 Task: Open Card Press Release Review in Board Diversity and Inclusion Employee Resource Group Recruitment and Onboarding Program Development and Execution to Workspace Influencer Marketing Agencies. and add a team member Softage.1@softage.net, a label Blue, a checklist Travel and Tourism, an attachment from Trello, a color Blue and finally, add a card description 'Create and send out employee satisfaction survey on performance feedback and recognition' and a comment 'This task presents an opportunity to demonstrate our analytical and critical thinking skills, assessing information and making informed decisions.'. Add a start date 'Jan 09, 1900' with a due date 'Jan 16, 1900'
Action: Mouse moved to (536, 149)
Screenshot: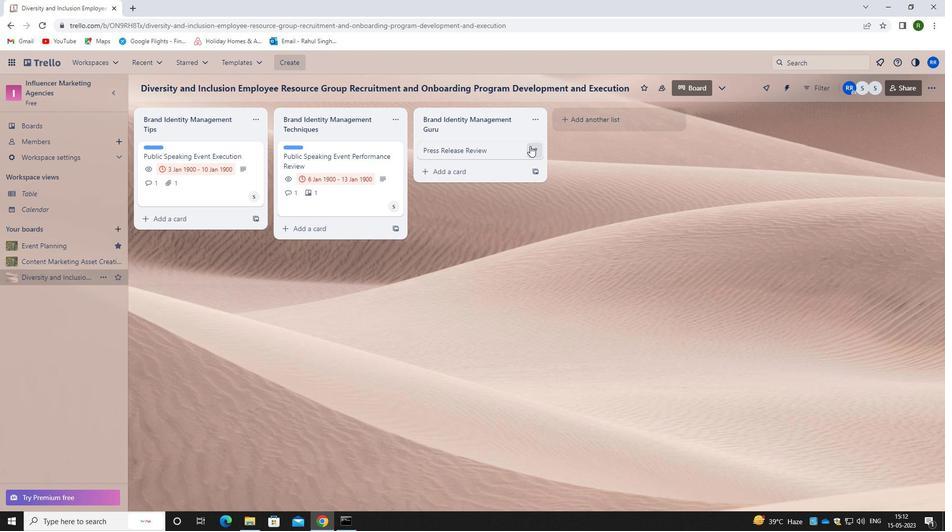 
Action: Mouse pressed left at (536, 149)
Screenshot: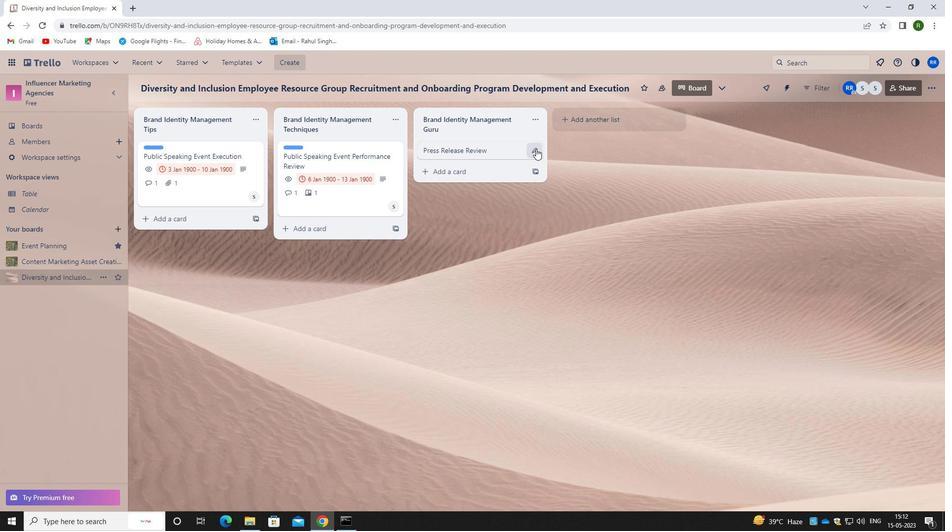 
Action: Mouse moved to (565, 150)
Screenshot: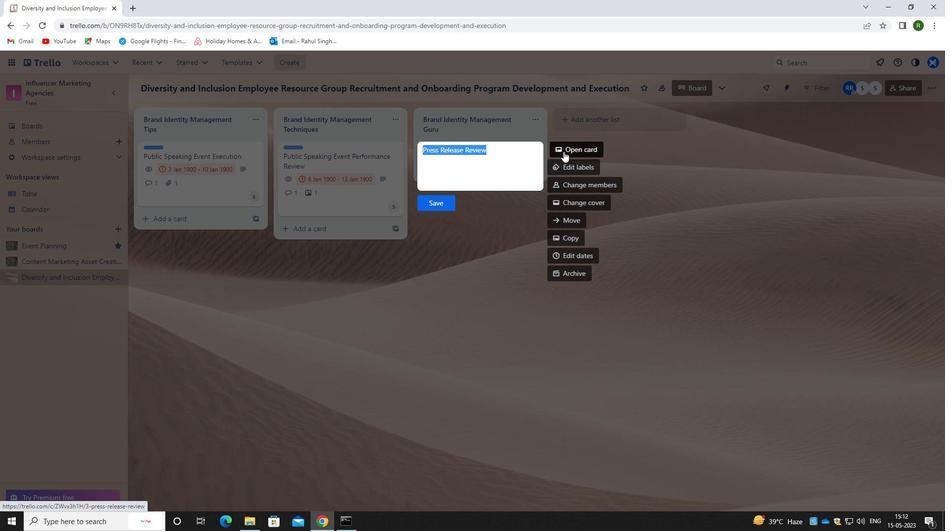
Action: Mouse pressed left at (565, 150)
Screenshot: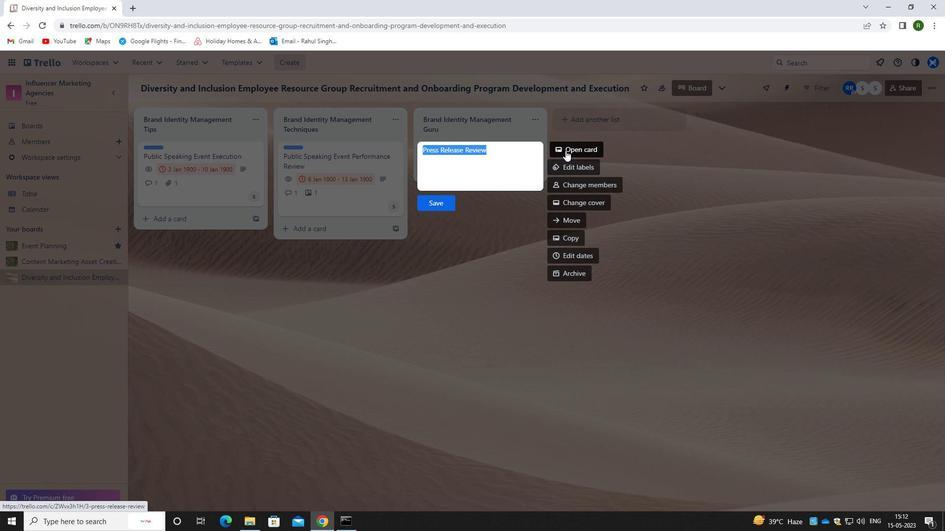 
Action: Mouse moved to (612, 174)
Screenshot: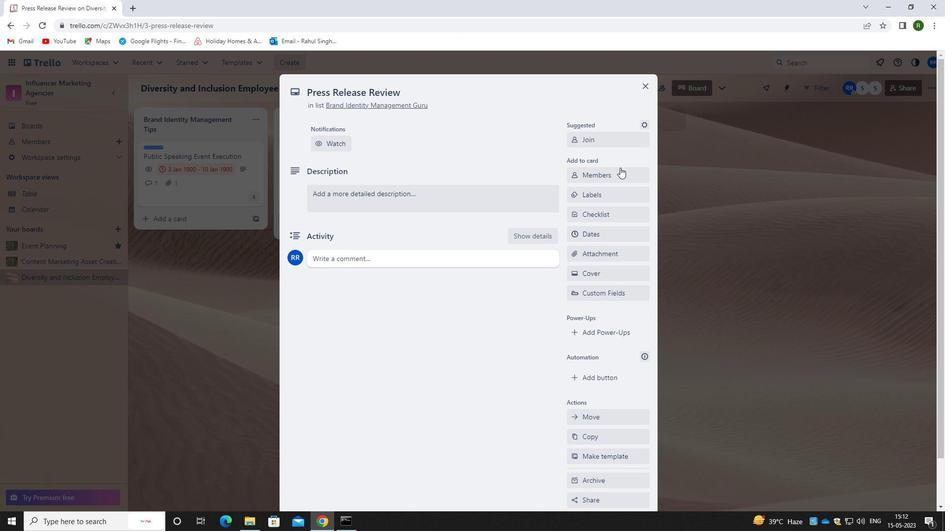 
Action: Mouse pressed left at (612, 174)
Screenshot: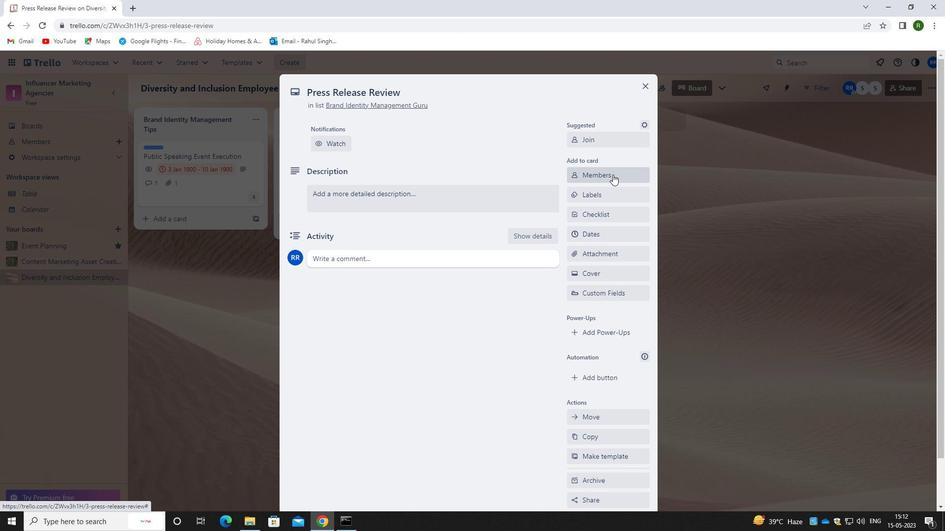 
Action: Mouse moved to (602, 223)
Screenshot: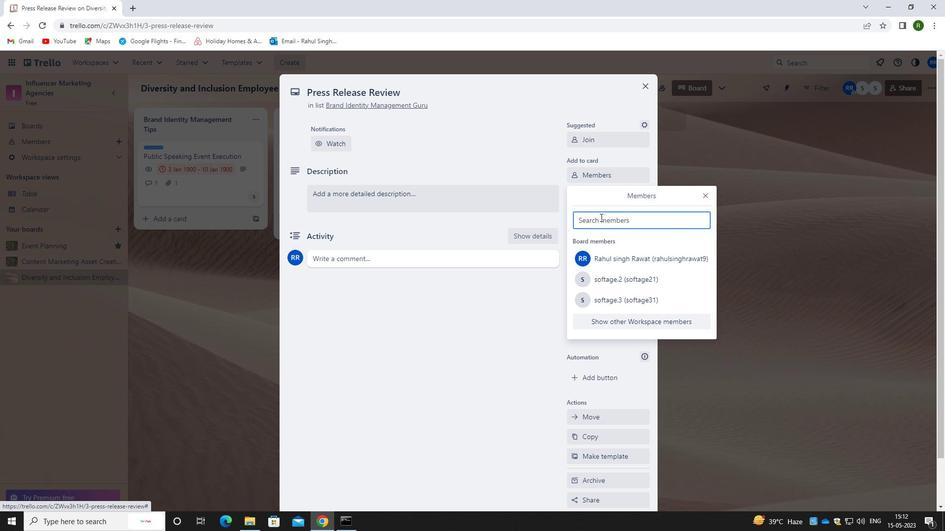 
Action: Mouse pressed left at (602, 223)
Screenshot: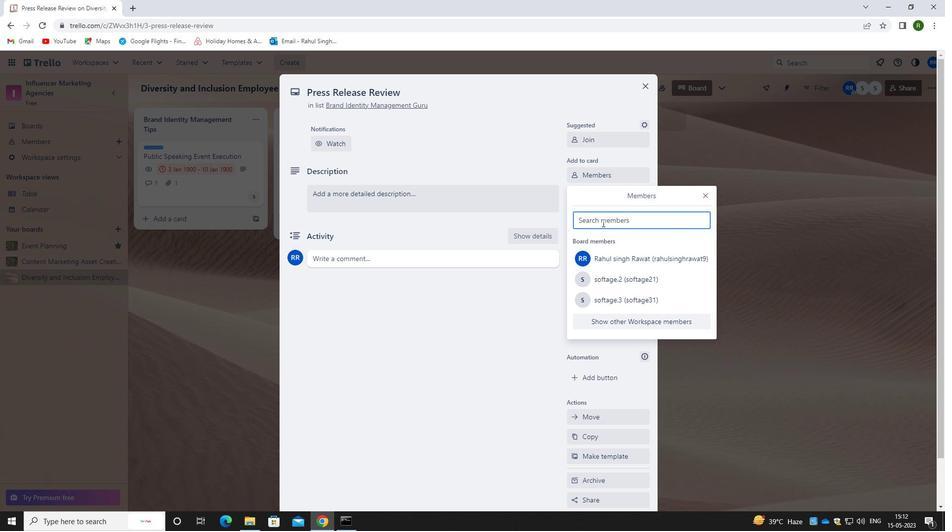 
Action: Key pressed <Key.caps_lock>s<Key.caps_lock>Oftage.1<Key.shift>@SOFTAGE.NET
Screenshot: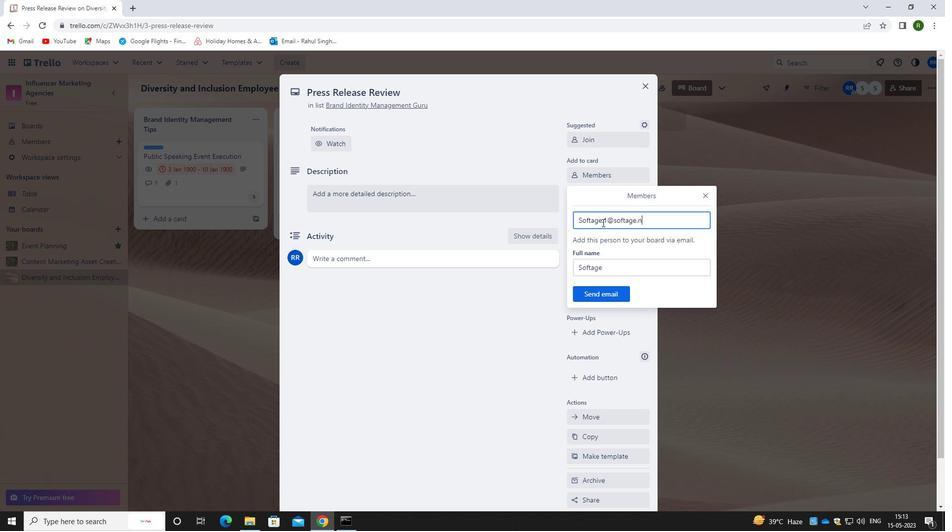 
Action: Mouse moved to (610, 294)
Screenshot: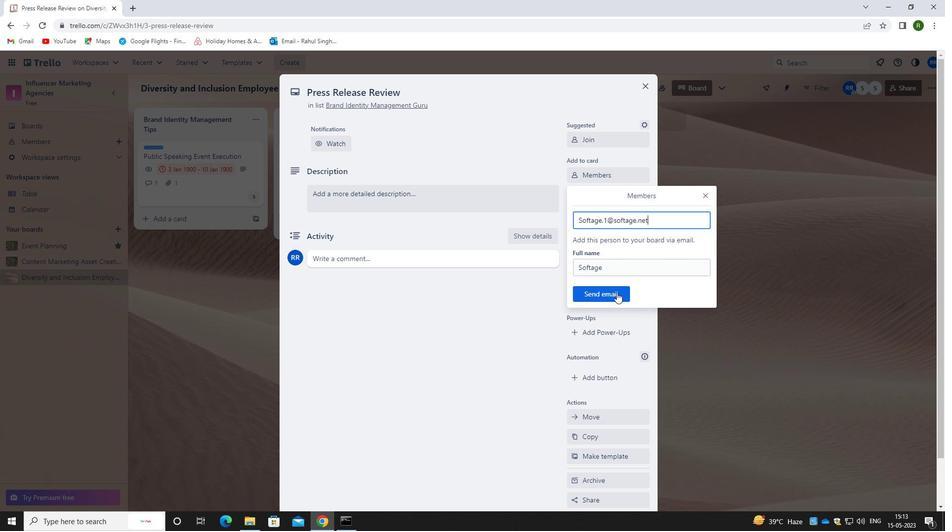 
Action: Mouse pressed left at (610, 294)
Screenshot: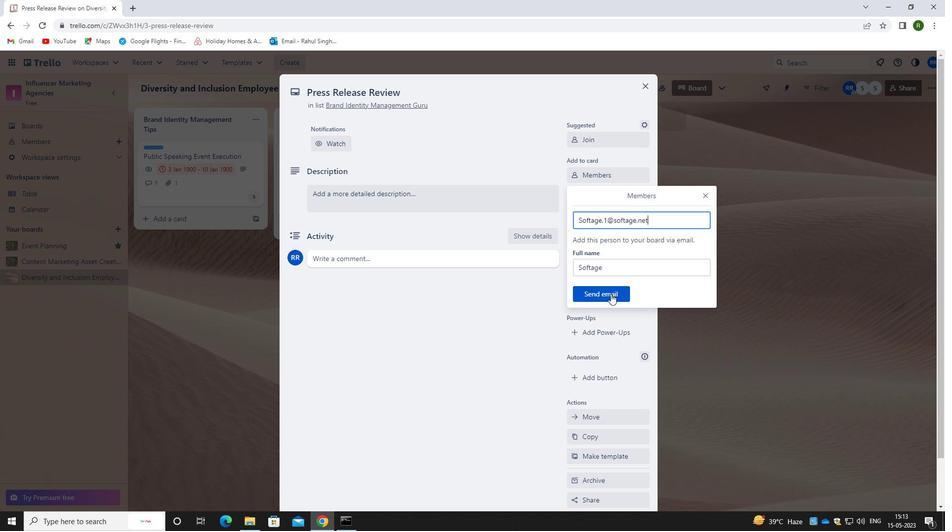 
Action: Mouse moved to (592, 187)
Screenshot: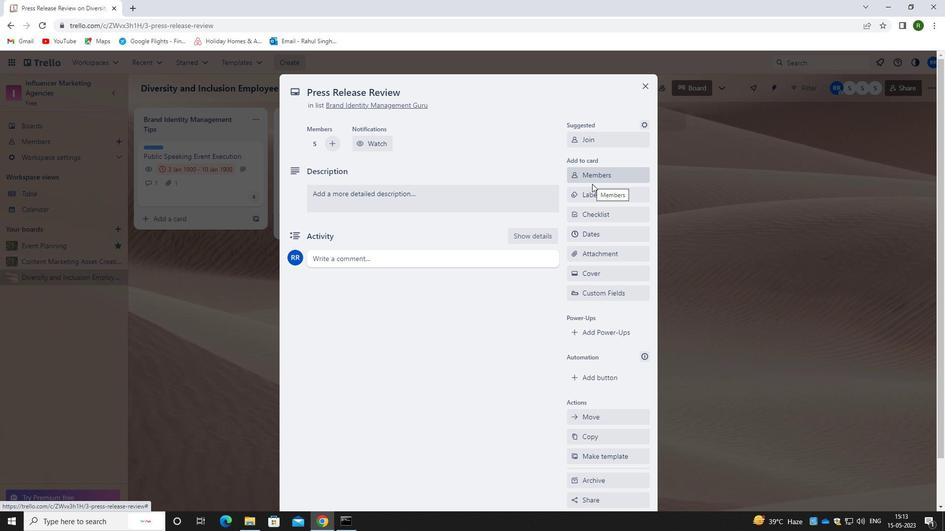 
Action: Mouse pressed left at (592, 187)
Screenshot: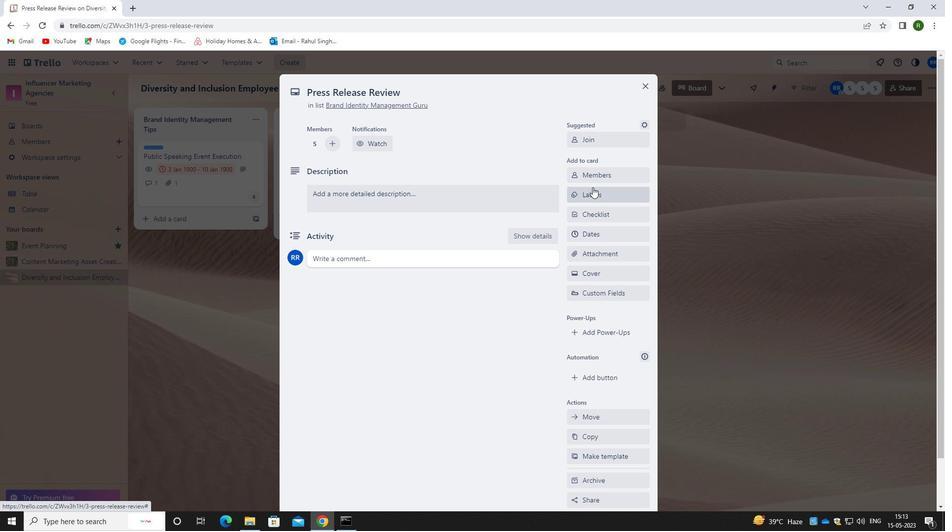 
Action: Mouse moved to (595, 235)
Screenshot: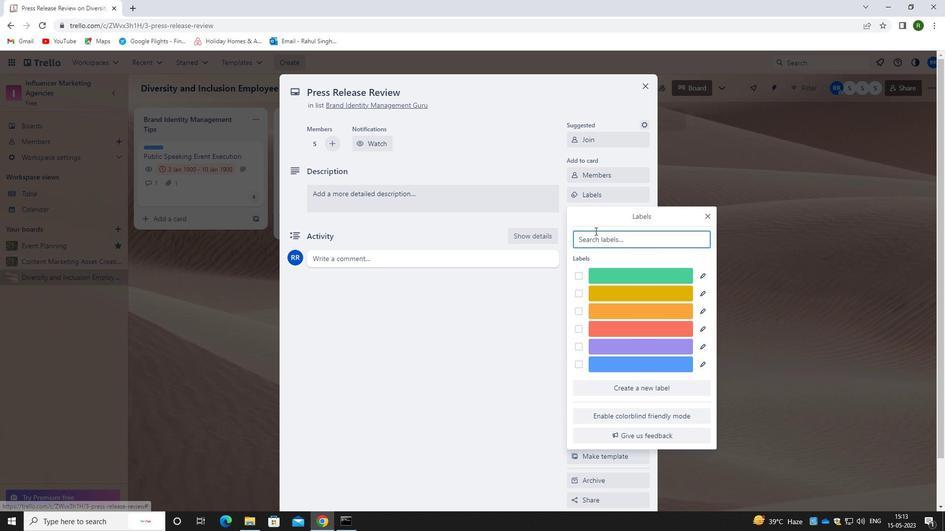 
Action: Mouse pressed left at (595, 235)
Screenshot: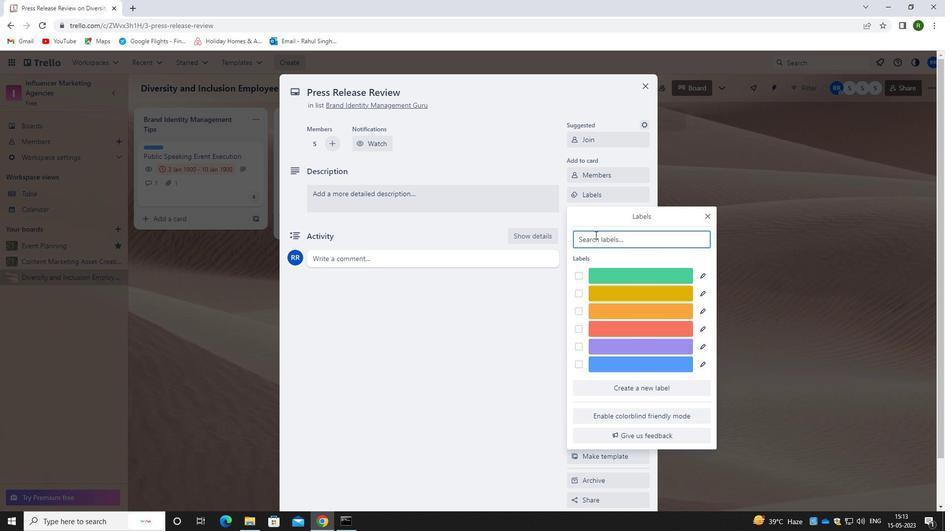
Action: Key pressed NL<Key.backspace><Key.backspace><Key.caps_lock>B<Key.caps_lock>LUE
Screenshot: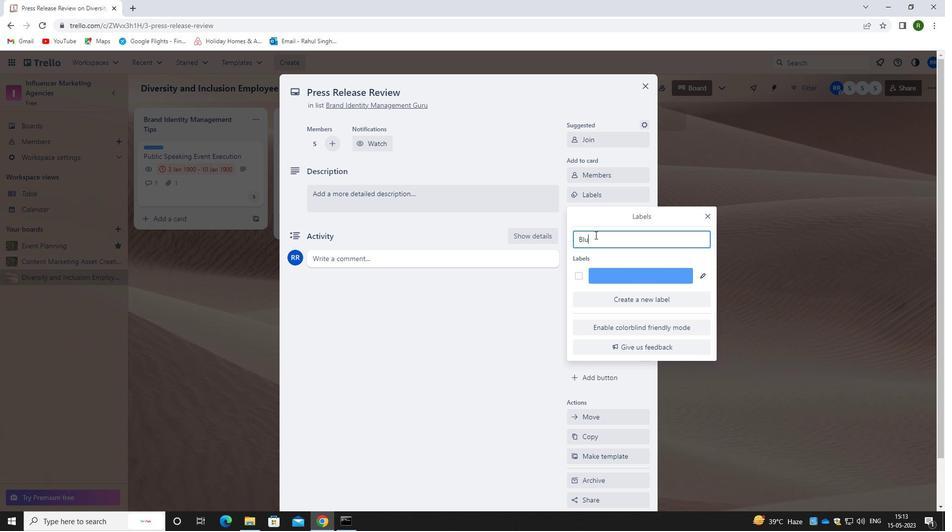 
Action: Mouse moved to (578, 273)
Screenshot: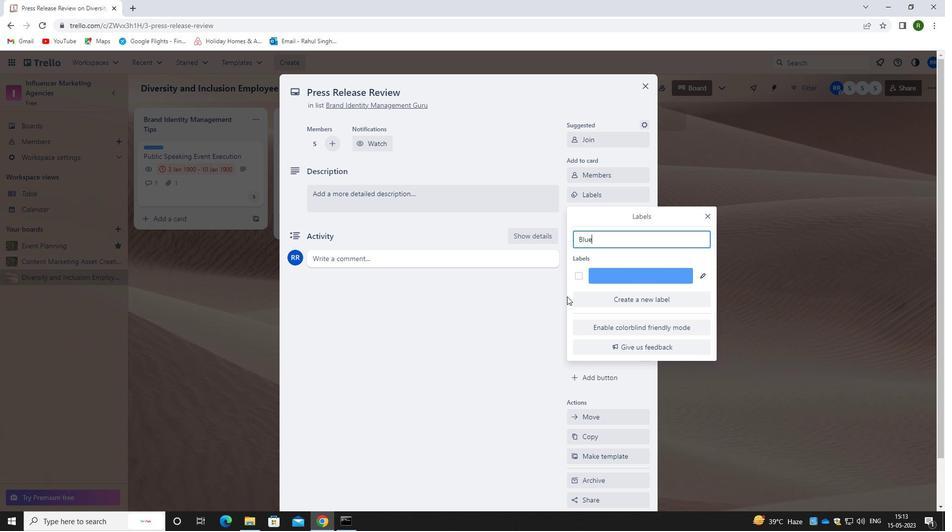 
Action: Mouse pressed left at (578, 273)
Screenshot: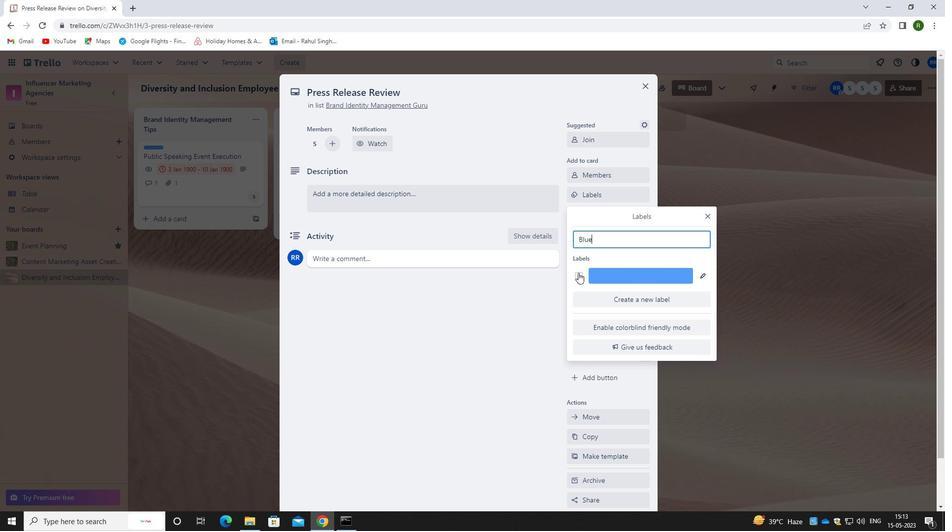 
Action: Mouse moved to (538, 309)
Screenshot: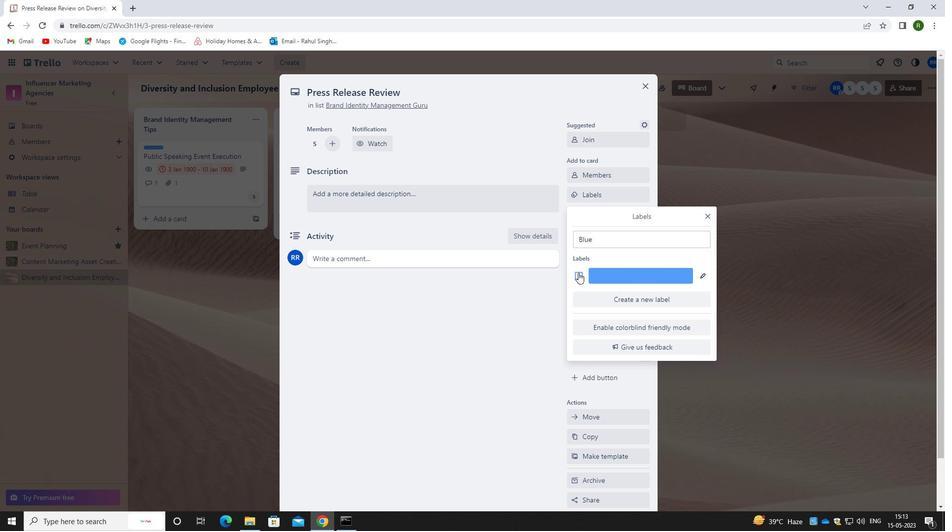 
Action: Mouse pressed left at (538, 309)
Screenshot: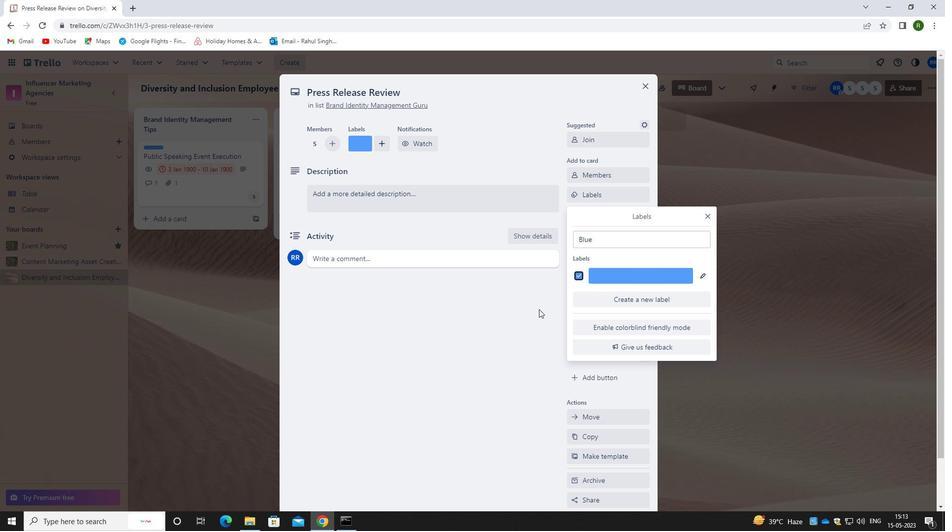 
Action: Mouse moved to (588, 218)
Screenshot: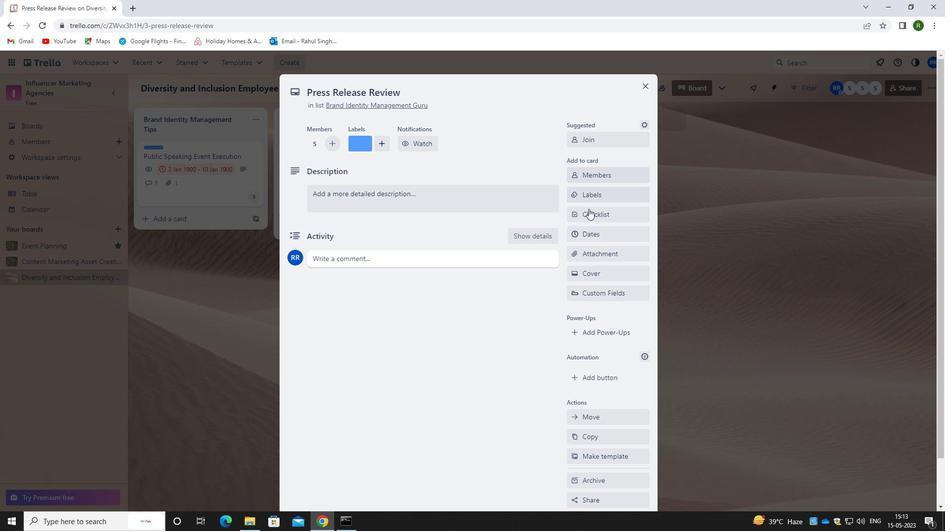 
Action: Mouse pressed left at (588, 218)
Screenshot: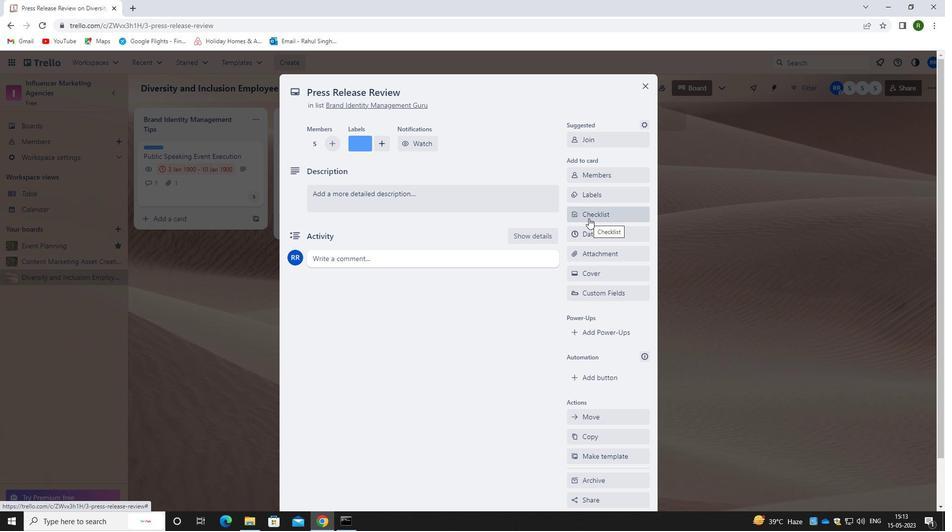 
Action: Mouse moved to (633, 264)
Screenshot: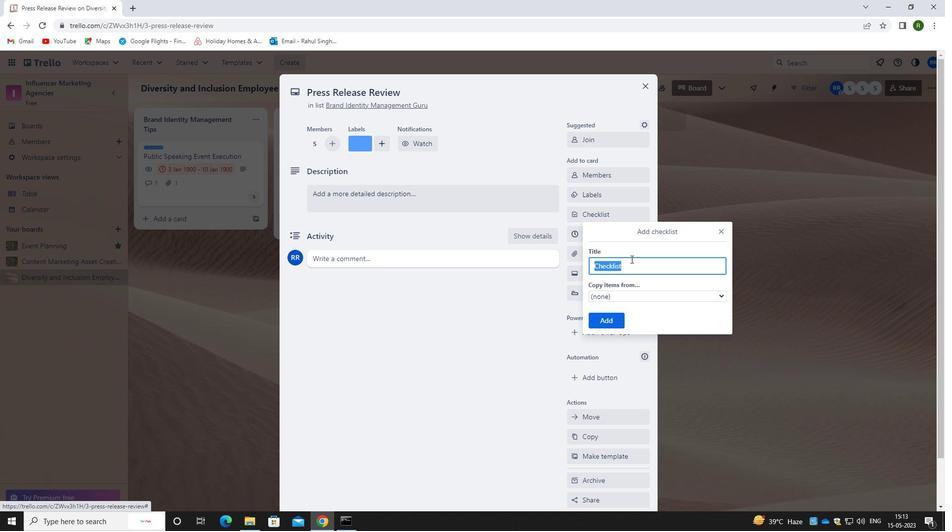 
Action: Key pressed <Key.caps_lock>T<Key.caps_lock>RAVEL<Key.space>AND<Key.space><Key.caps_lock>T<Key.caps_lock>OURISM
Screenshot: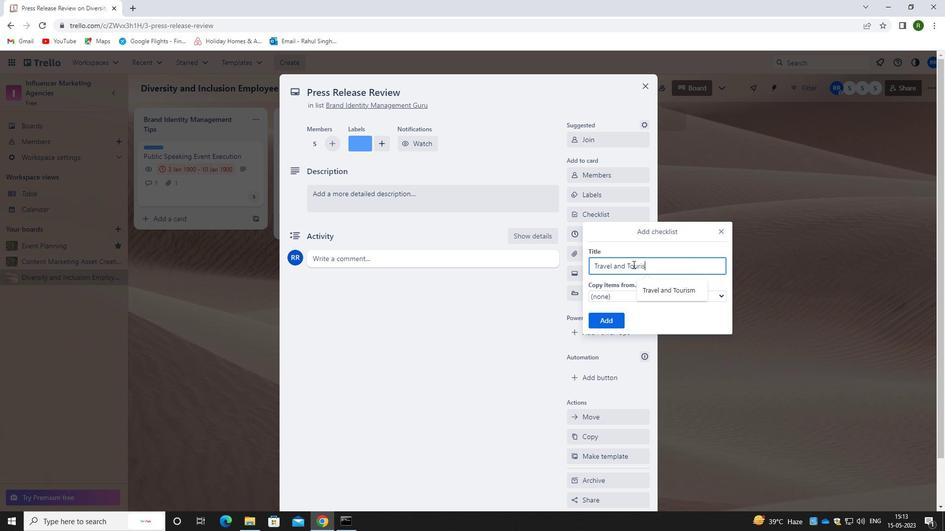 
Action: Mouse moved to (607, 323)
Screenshot: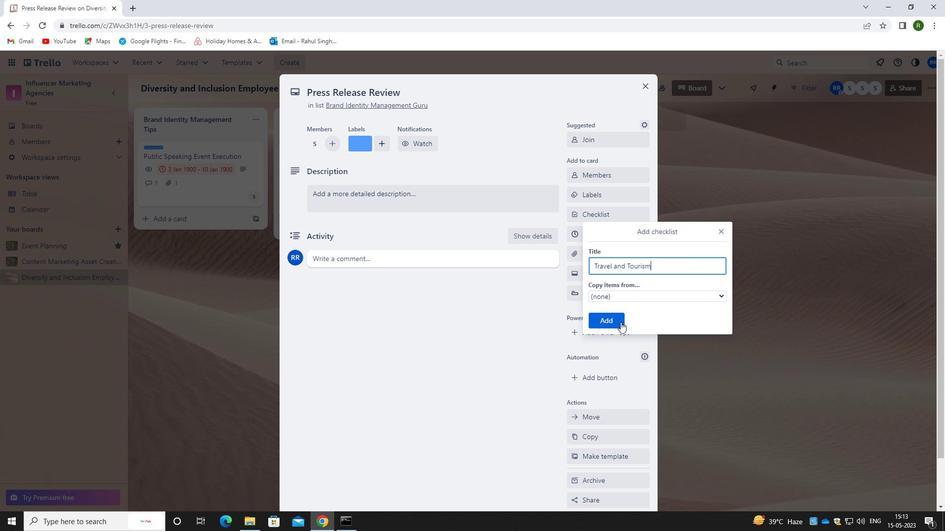 
Action: Mouse pressed left at (607, 323)
Screenshot: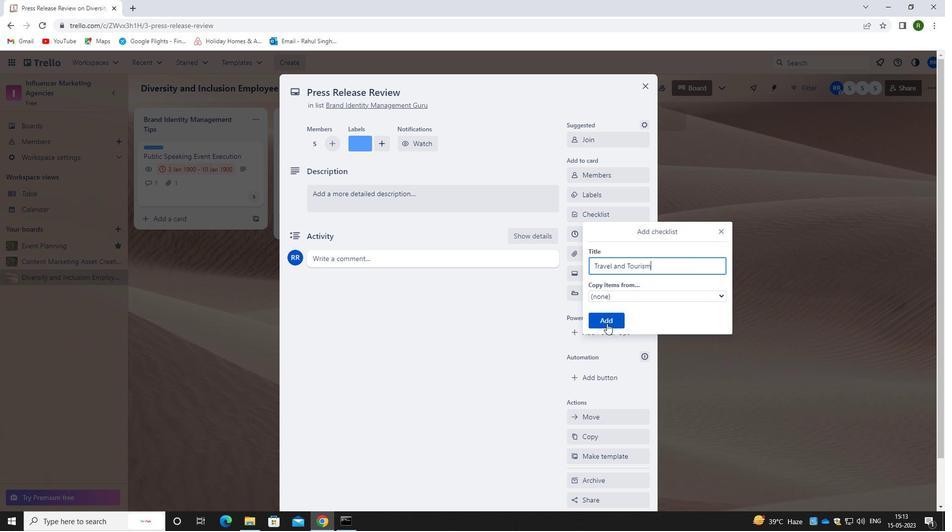 
Action: Mouse moved to (602, 258)
Screenshot: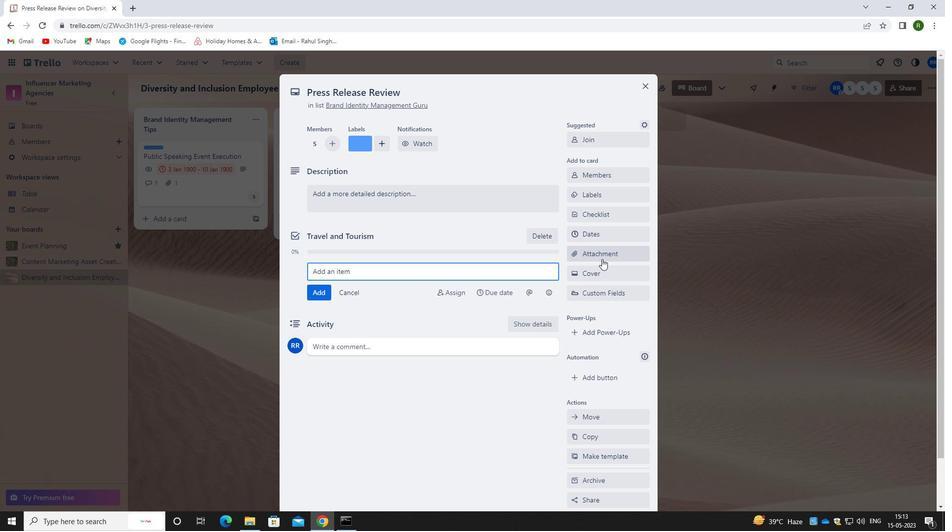 
Action: Mouse pressed left at (602, 258)
Screenshot: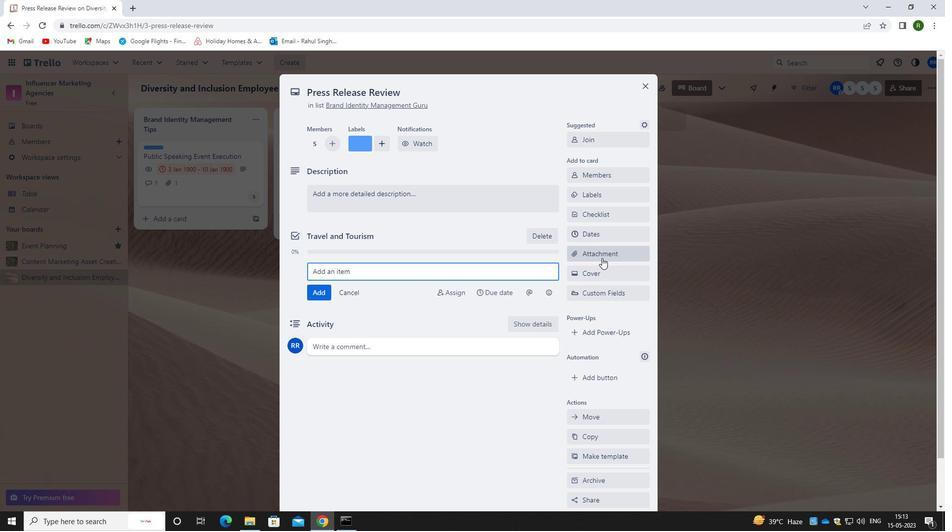 
Action: Mouse moved to (608, 314)
Screenshot: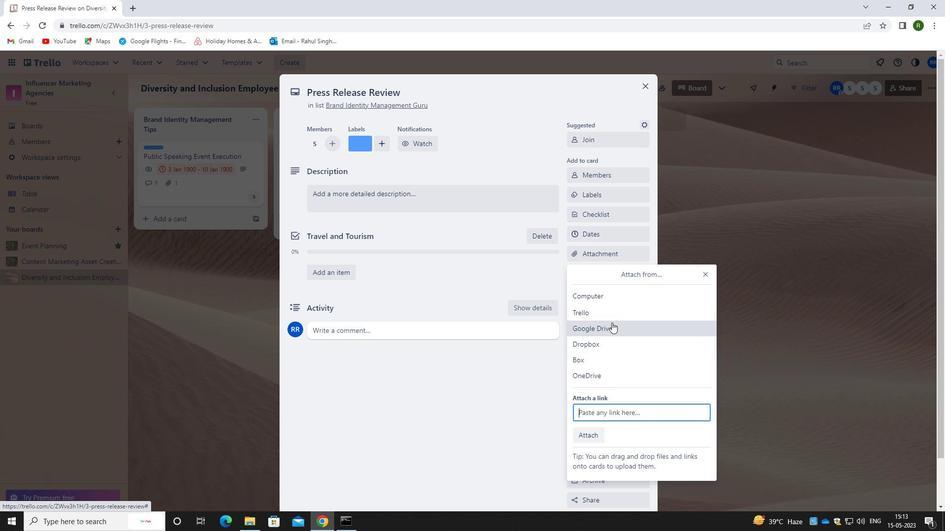 
Action: Mouse pressed left at (608, 314)
Screenshot: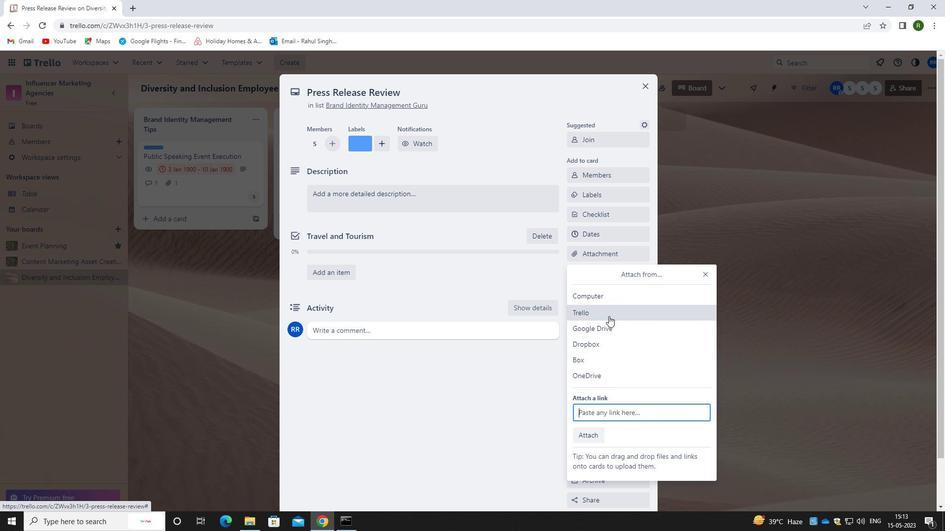 
Action: Mouse moved to (603, 278)
Screenshot: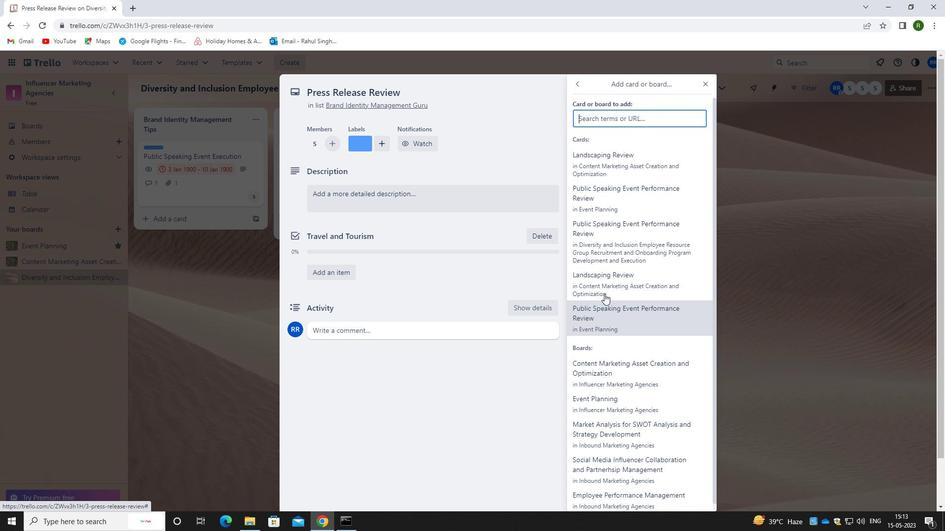 
Action: Mouse pressed left at (603, 278)
Screenshot: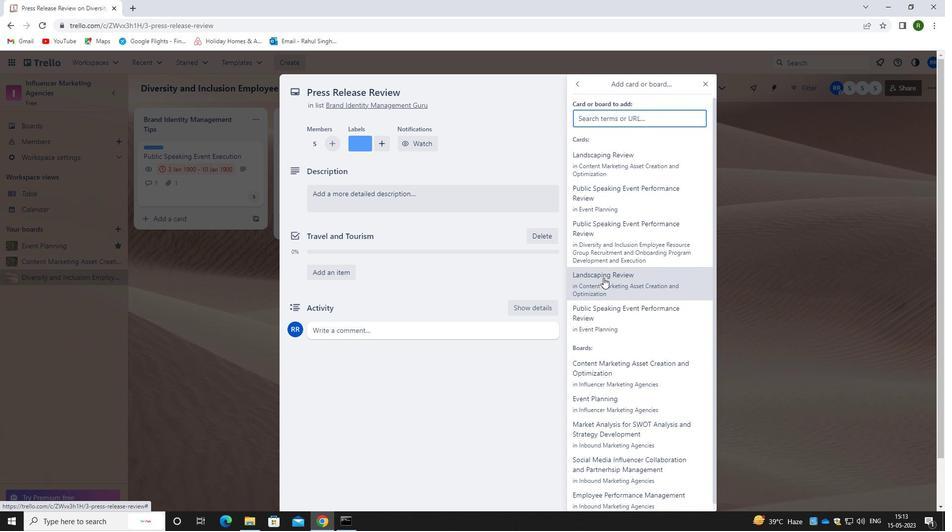 
Action: Mouse moved to (401, 198)
Screenshot: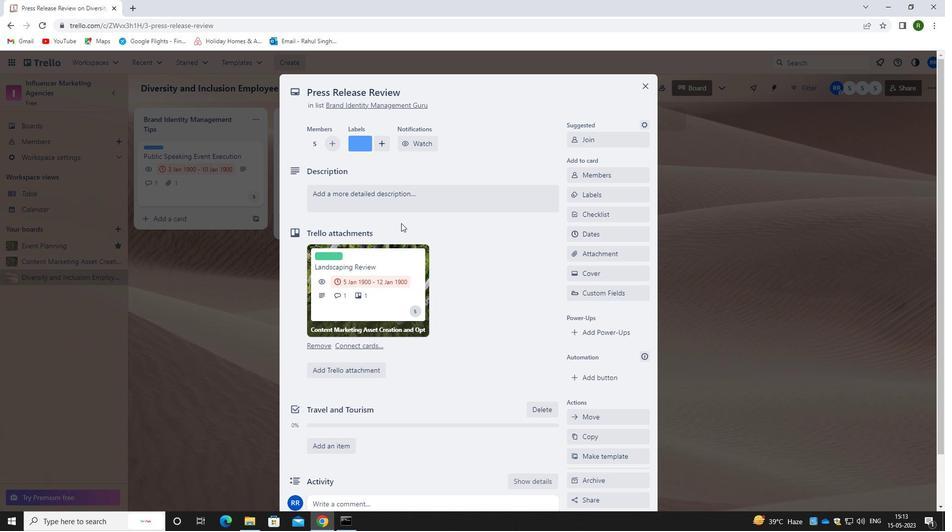 
Action: Mouse pressed left at (401, 198)
Screenshot: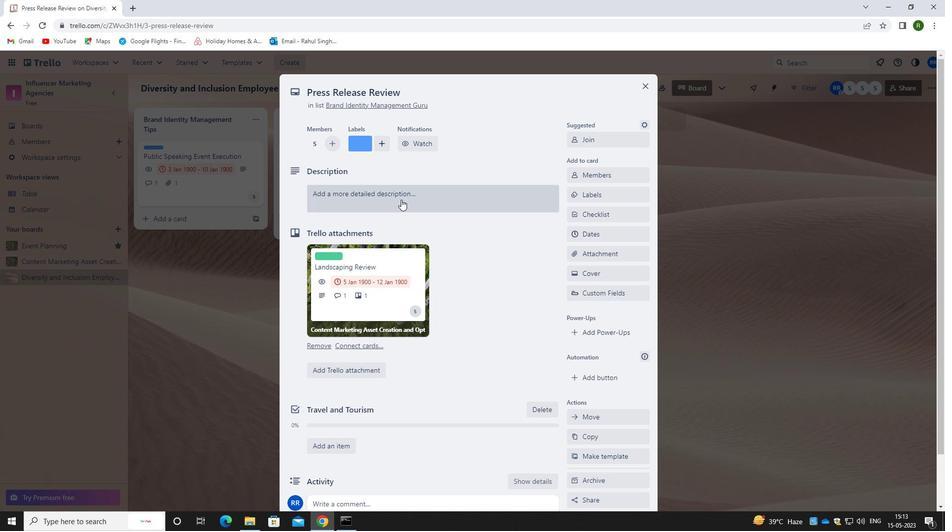 
Action: Mouse moved to (398, 252)
Screenshot: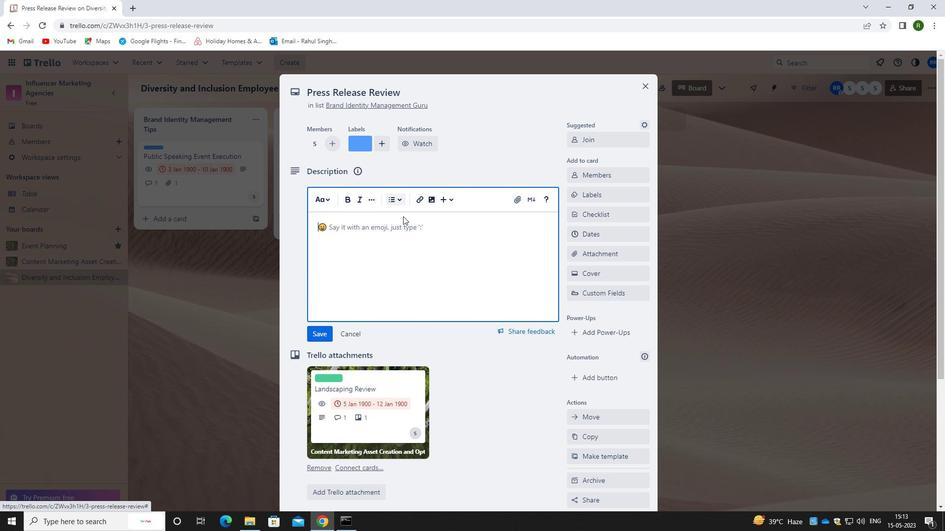 
Action: Mouse pressed left at (398, 252)
Screenshot: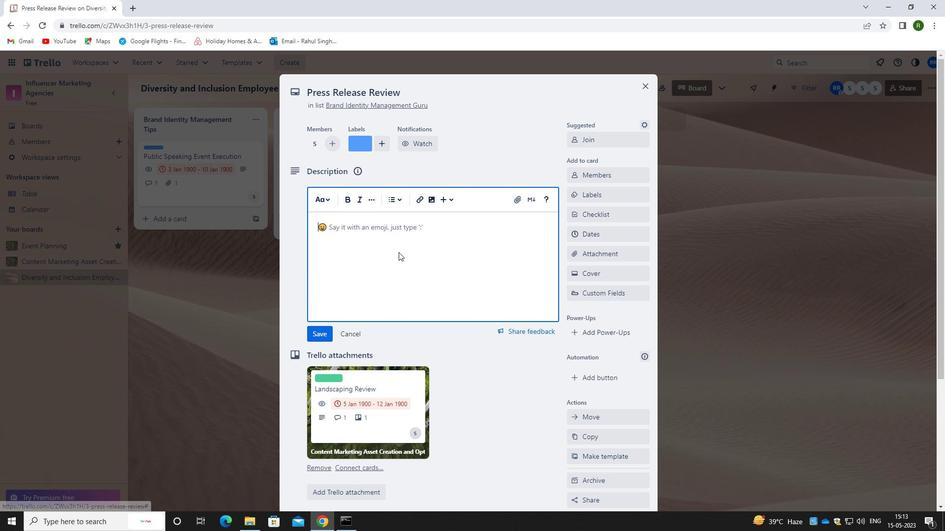 
Action: Key pressed <Key.caps_lock>C<Key.caps_lock>RA<Key.backspace>EATE<Key.space>AND<Key.space>SEND<Key.space>OUT<Key.space>EMPLOYEE<Key.space>SATISFACTION<Key.space>SURVEY<Key.space>ON<Key.space>PERFORMANCE<Key.space>FEEDBACK<Key.space>AND<Key.space>RECOGNIZATO<Key.backspace>ION
Screenshot: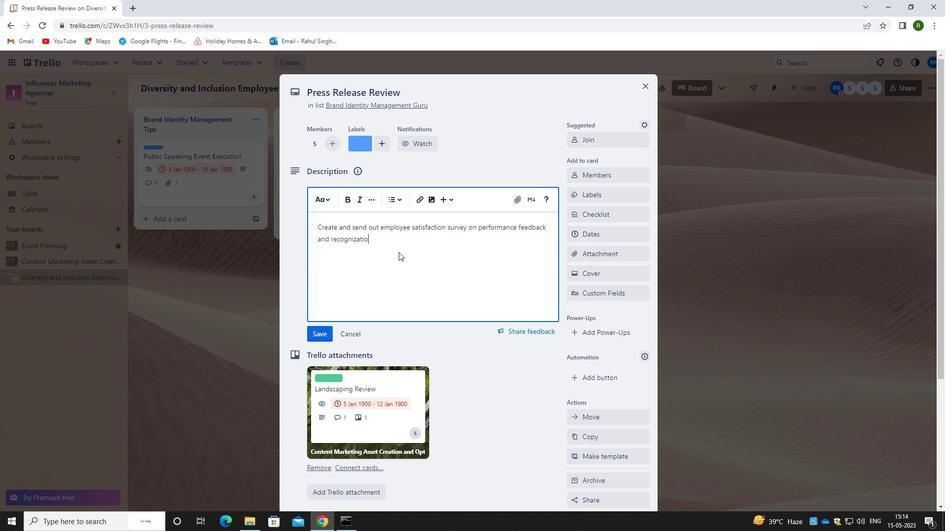 
Action: Mouse moved to (496, 270)
Screenshot: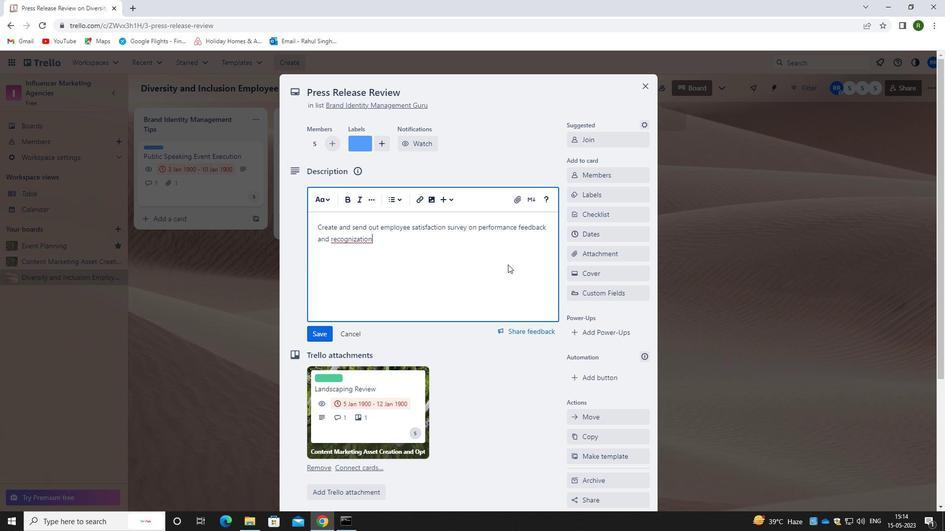 
Action: Key pressed <Key.backspace><Key.backspace><Key.backspace><Key.backspace><Key.backspace><Key.backspace><Key.backspace>ITION
Screenshot: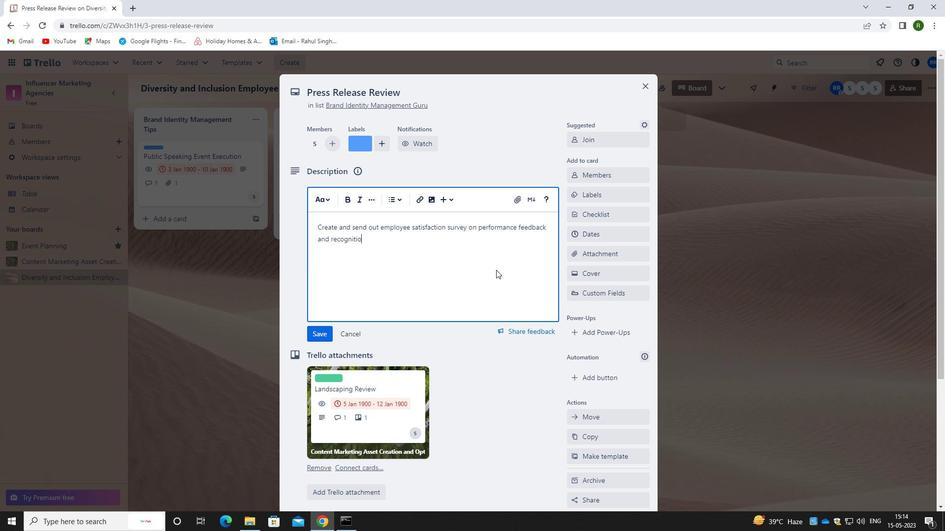
Action: Mouse moved to (321, 335)
Screenshot: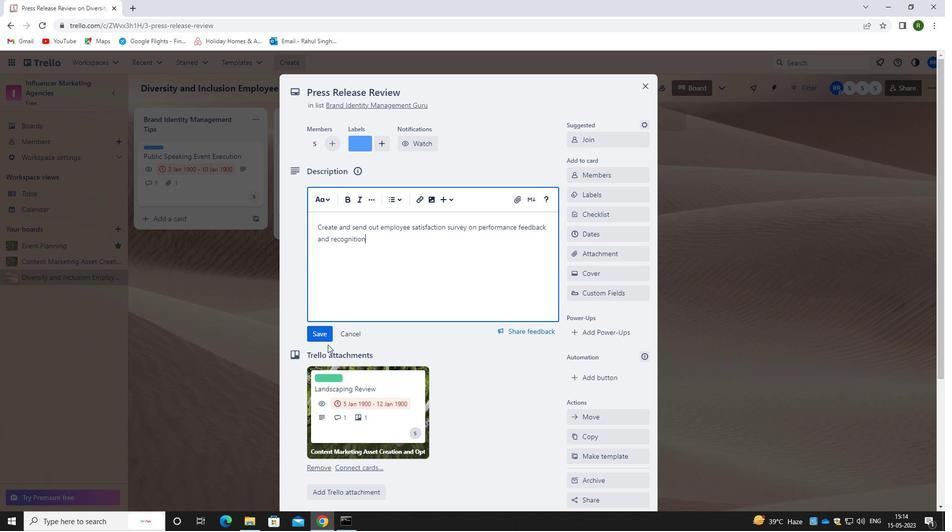 
Action: Mouse pressed left at (321, 335)
Screenshot: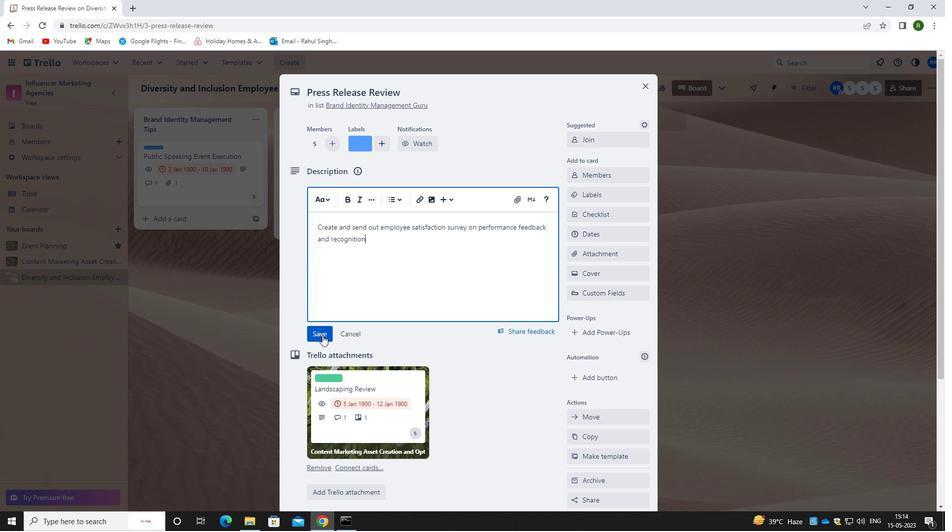
Action: Mouse moved to (380, 329)
Screenshot: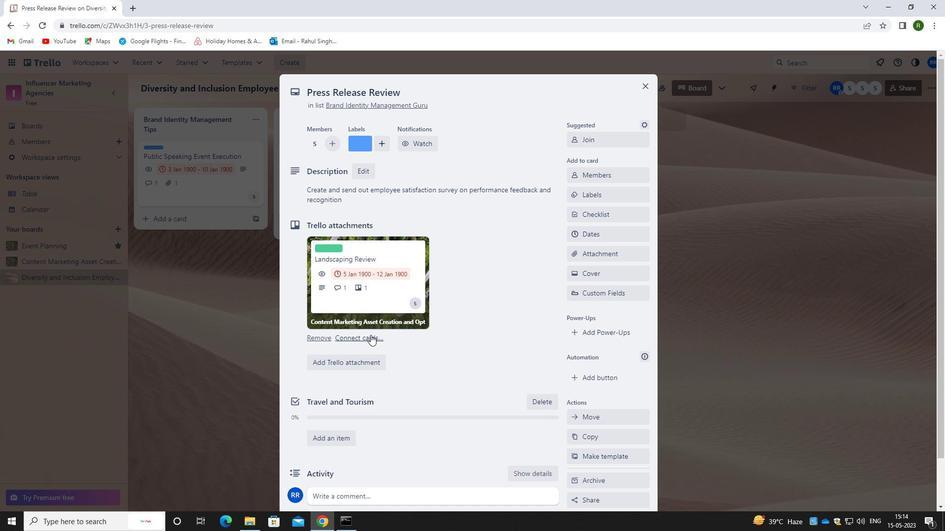 
Action: Mouse scrolled (380, 329) with delta (0, 0)
Screenshot: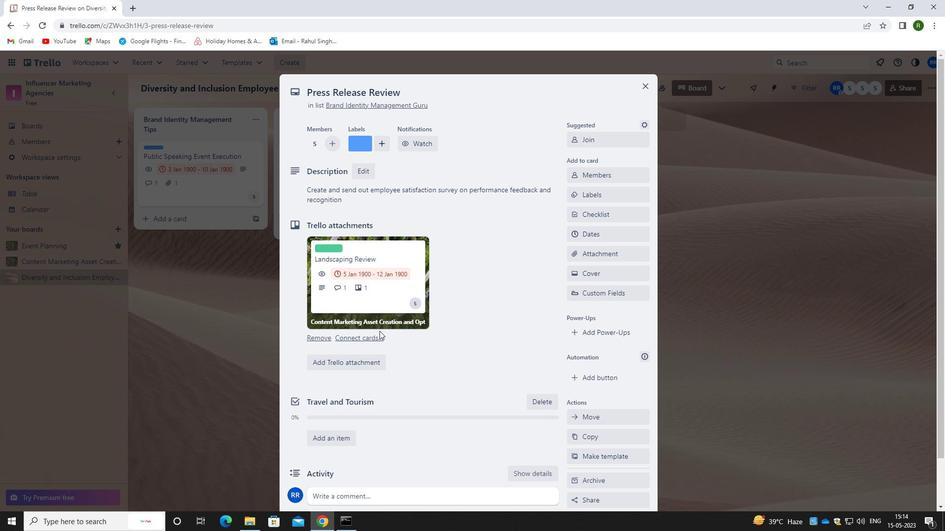 
Action: Mouse scrolled (380, 329) with delta (0, 0)
Screenshot: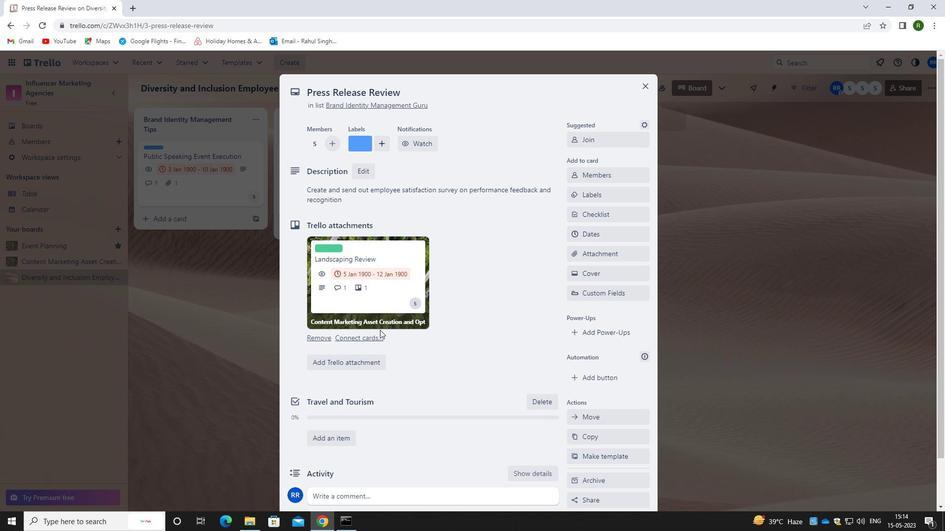 
Action: Mouse scrolled (380, 329) with delta (0, 0)
Screenshot: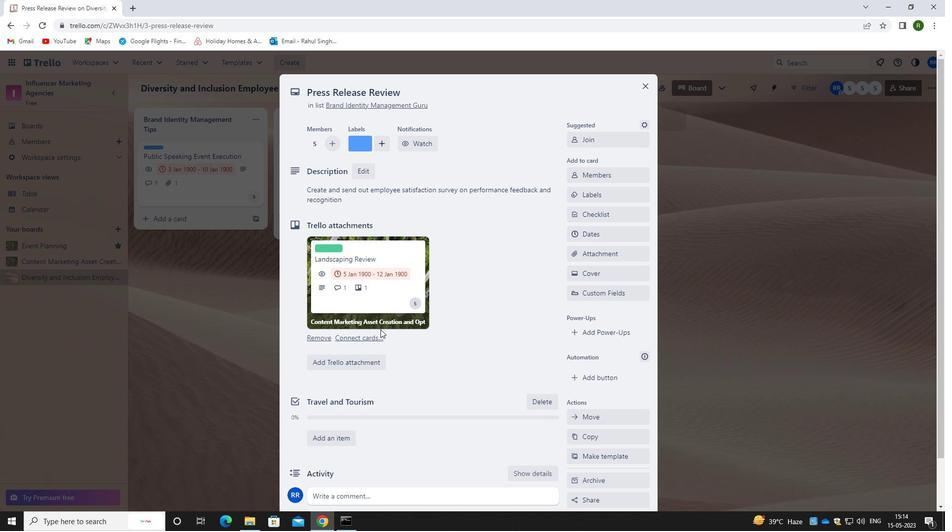 
Action: Mouse scrolled (380, 329) with delta (0, 0)
Screenshot: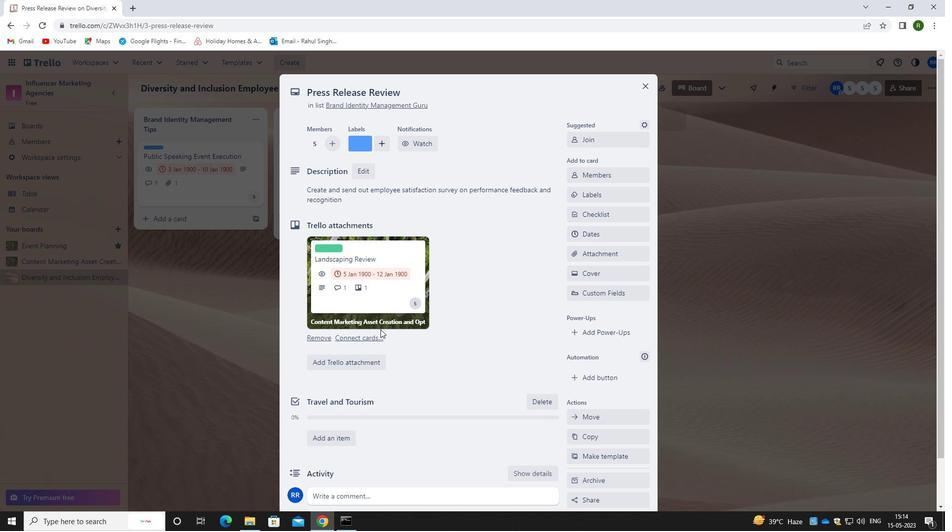 
Action: Mouse moved to (370, 446)
Screenshot: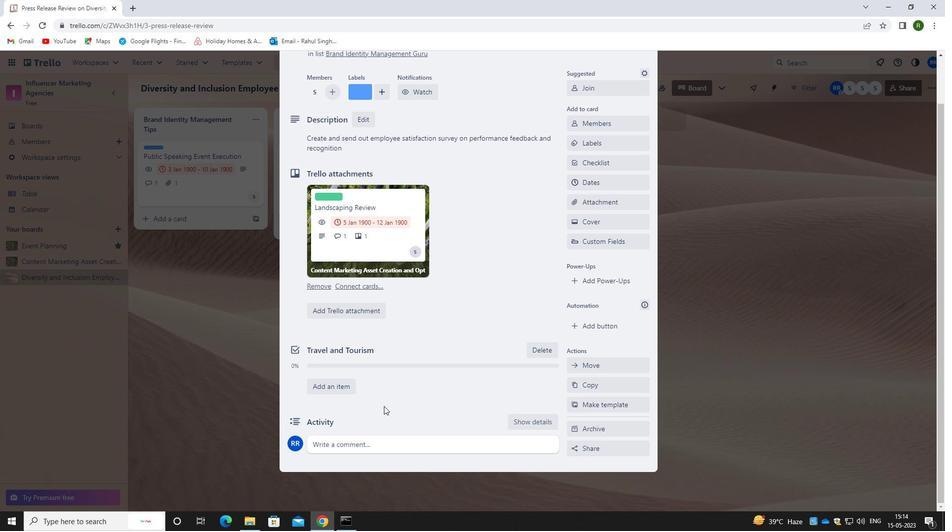 
Action: Mouse pressed left at (370, 446)
Screenshot: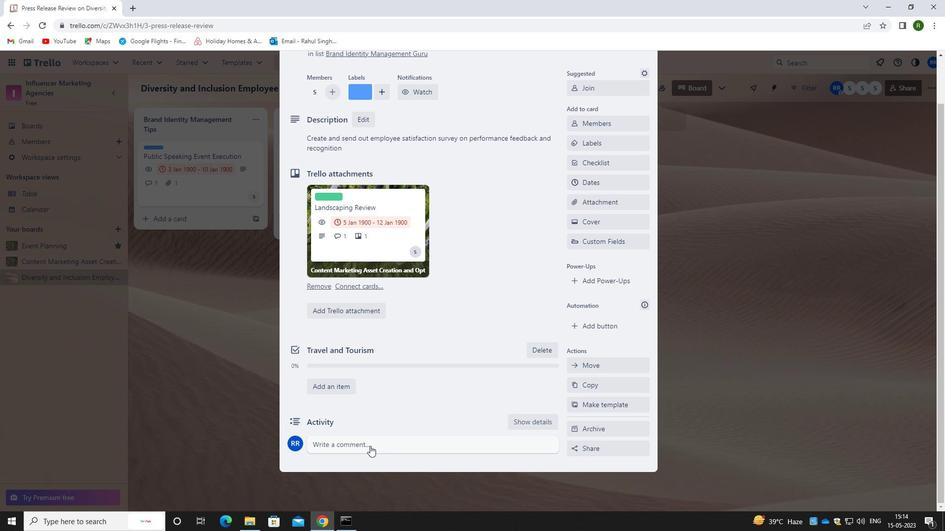 
Action: Mouse moved to (366, 466)
Screenshot: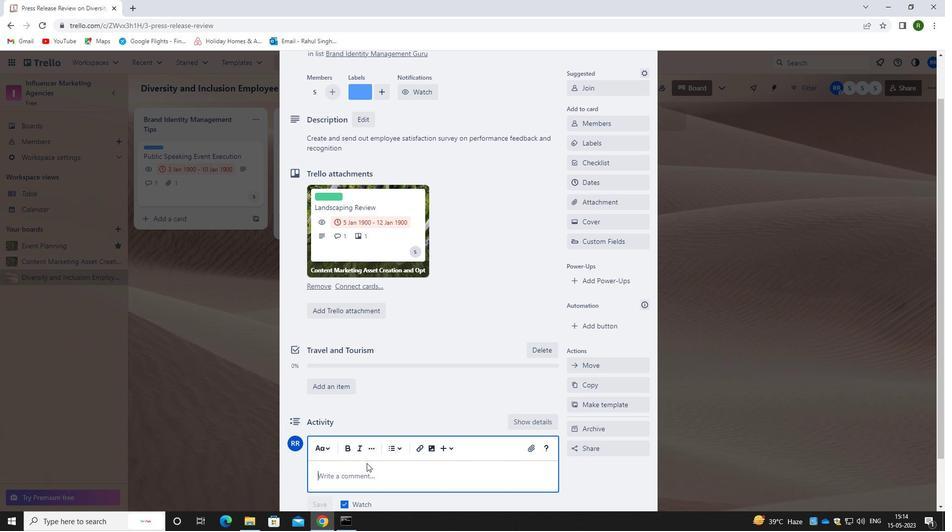 
Action: Mouse pressed left at (366, 466)
Screenshot: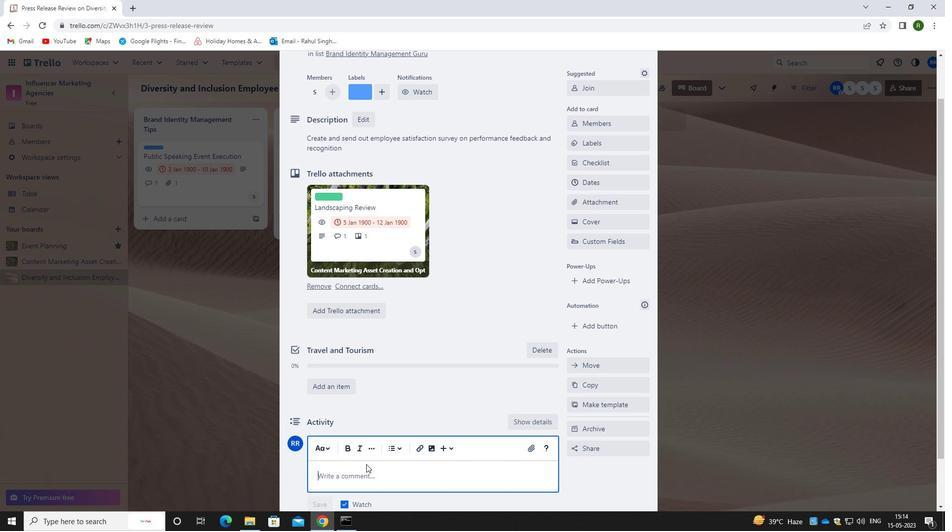 
Action: Mouse moved to (363, 485)
Screenshot: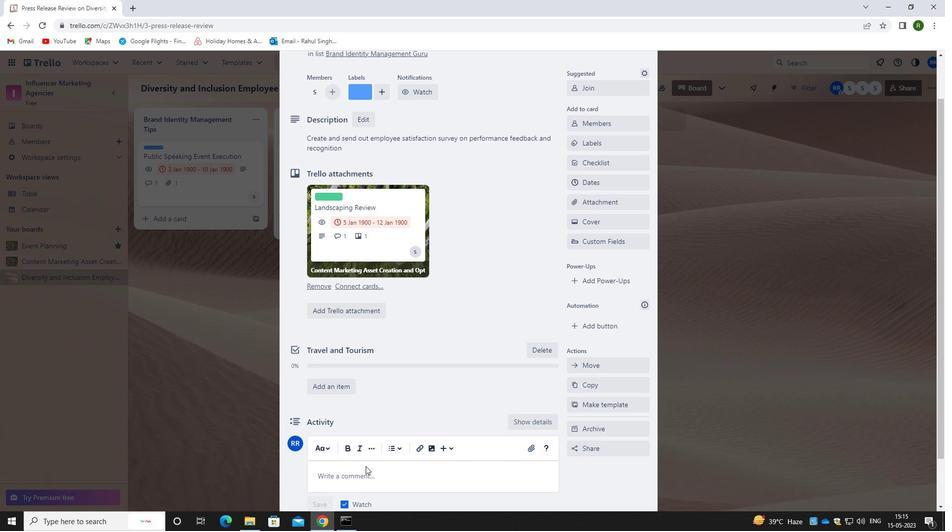 
Action: Mouse pressed left at (363, 485)
Screenshot: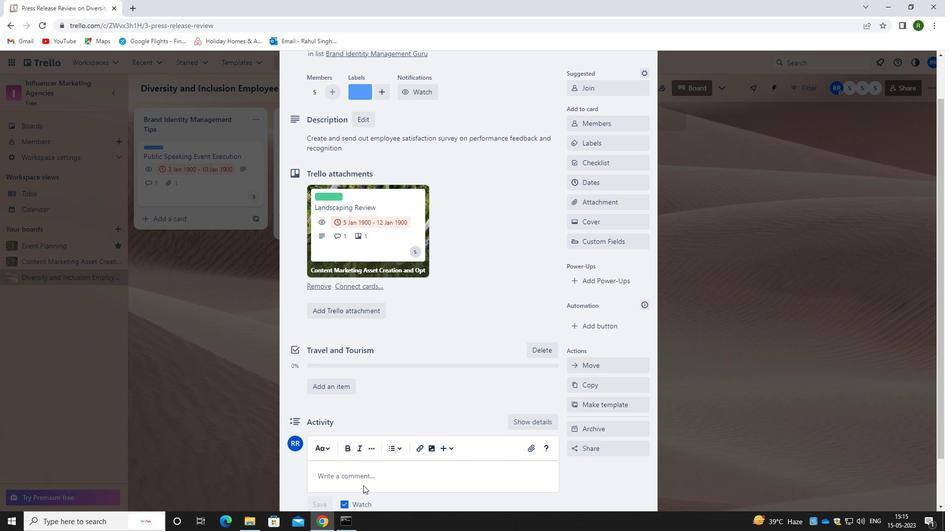 
Action: Key pressed <Key.caps_lock>T<Key.caps_lock>HSI<Key.space><Key.backspace><Key.backspace><Key.backspace>IS<Key.space>T<Key.caps_lock>AS<Key.backspace><Key.backspace><Key.caps_lock>ASK<Key.space>PRESENTS<Key.space>AN<Key.space>OPPORTUNITY<Key.space>TO<Key.space>DEMONSTRATE<Key.space>OUR<Key.space>ANALYTICAL<Key.space>AND<Key.space>CRITICAL<Key.space>THINKING<Key.space>A<Key.backspace>SKILLS<Key.space>,<Key.space>AC<Key.backspace>SSESSING<Key.space>INGORMATIO<Key.backspace><Key.backspace><Key.backspace><Key.backspace><Key.backspace><Key.backspace><Key.backspace><Key.backspace>FORMATION<Key.space>AND<Key.space>MAKING<Key.space>INFORMED<Key.space>DECISIONS.
Screenshot: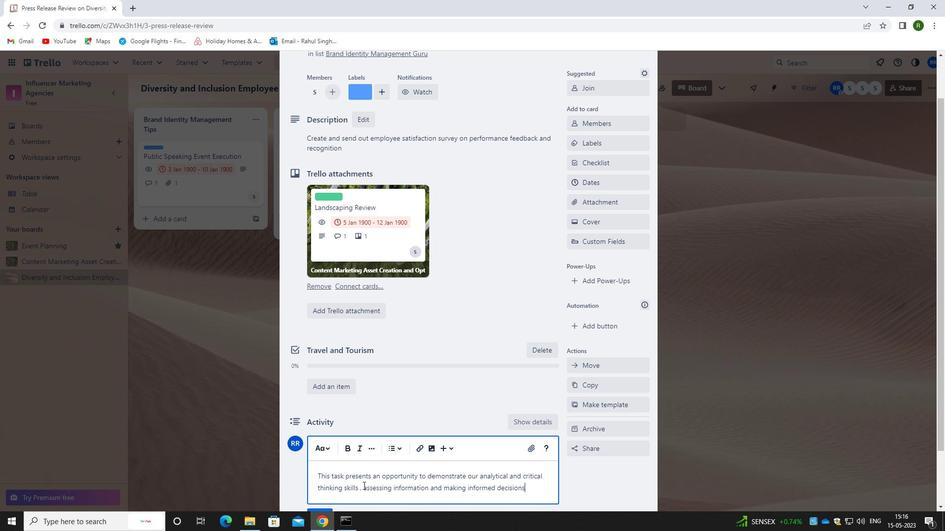 
Action: Mouse moved to (359, 454)
Screenshot: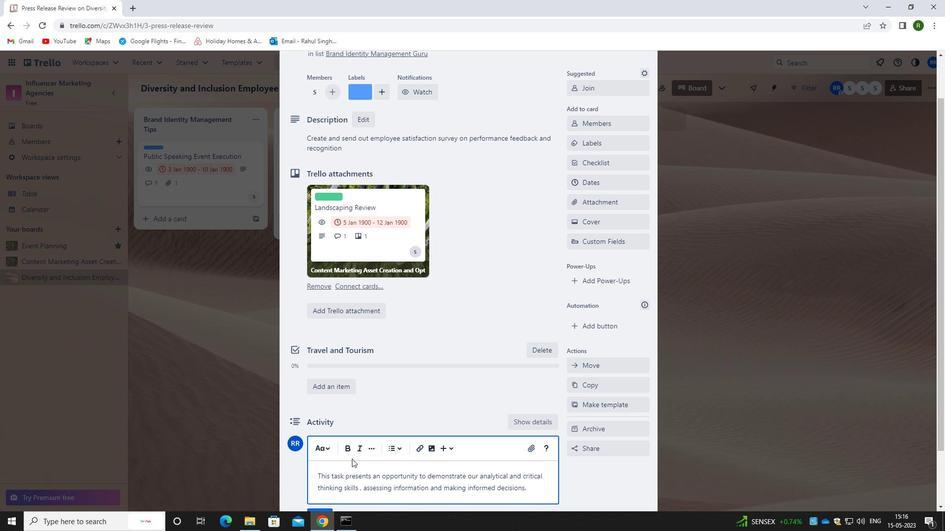 
Action: Mouse scrolled (359, 453) with delta (0, 0)
Screenshot: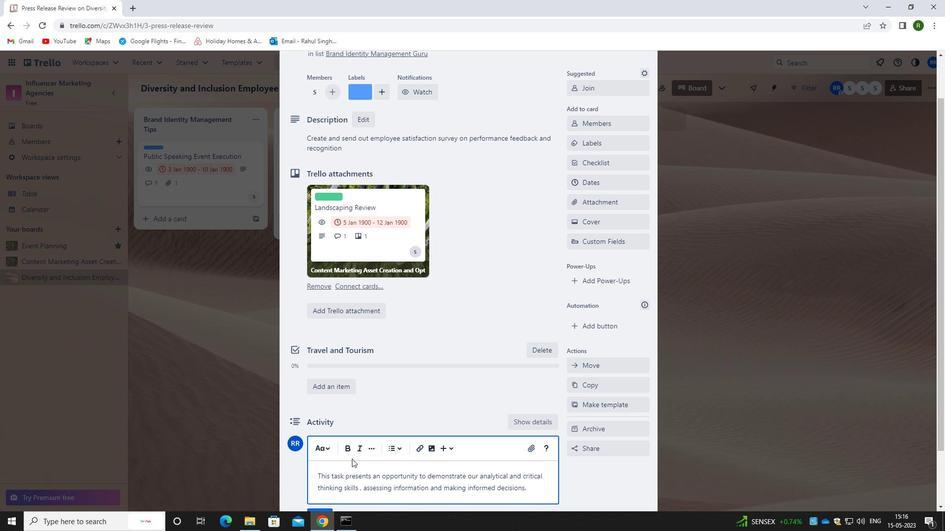 
Action: Mouse moved to (324, 469)
Screenshot: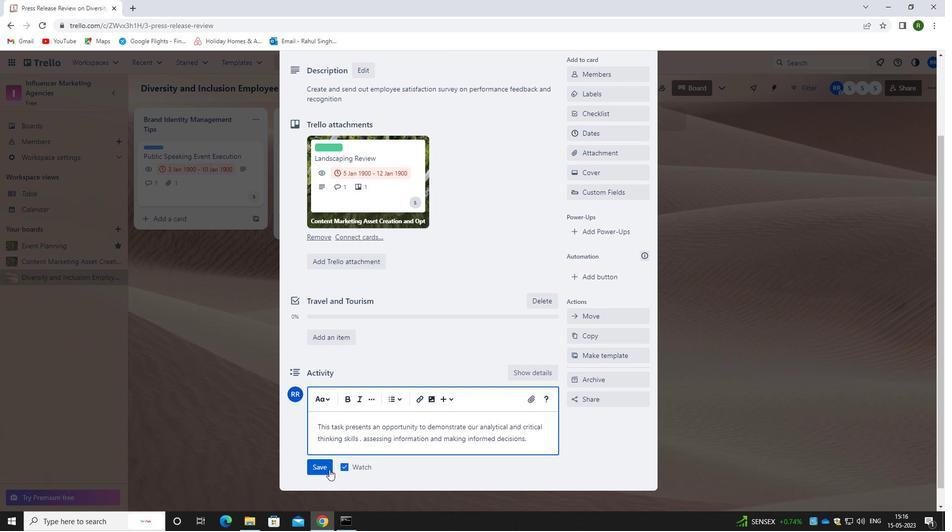 
Action: Mouse pressed left at (324, 469)
Screenshot: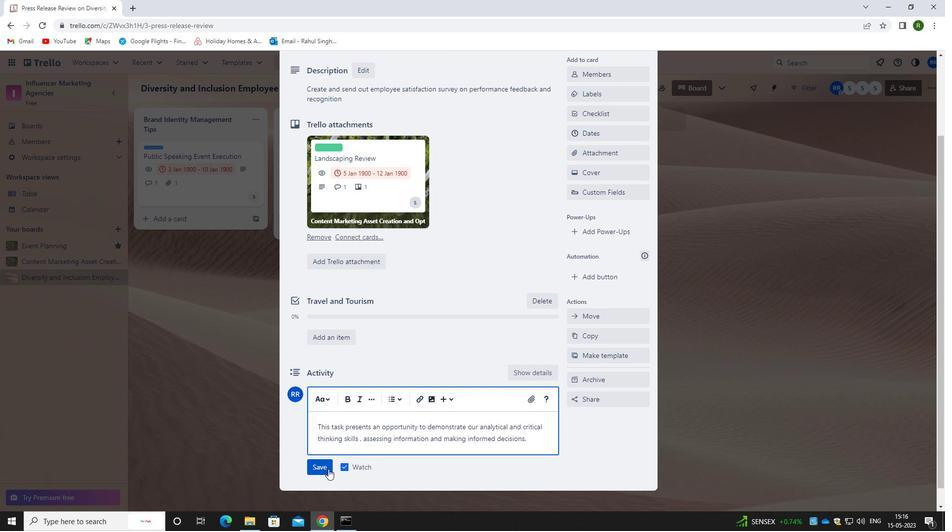 
Action: Mouse moved to (422, 240)
Screenshot: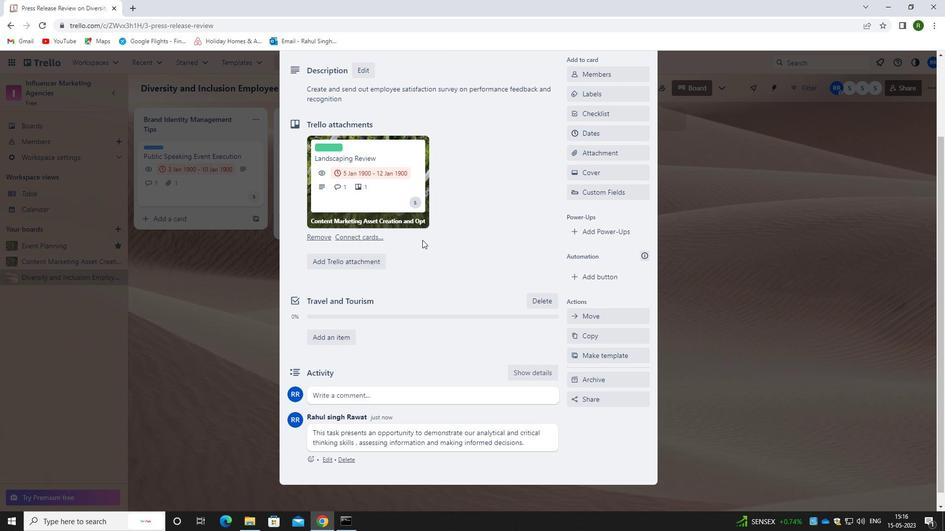 
Action: Mouse scrolled (422, 240) with delta (0, 0)
Screenshot: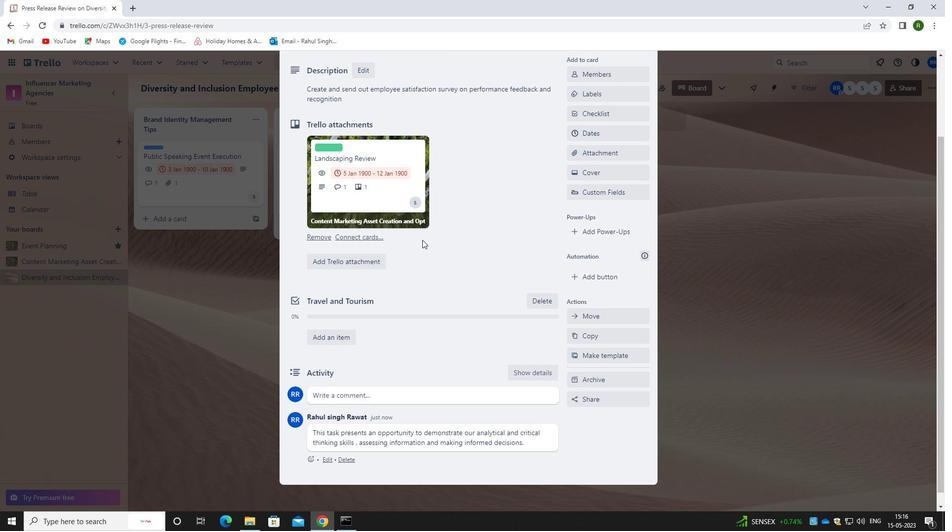 
Action: Mouse moved to (585, 180)
Screenshot: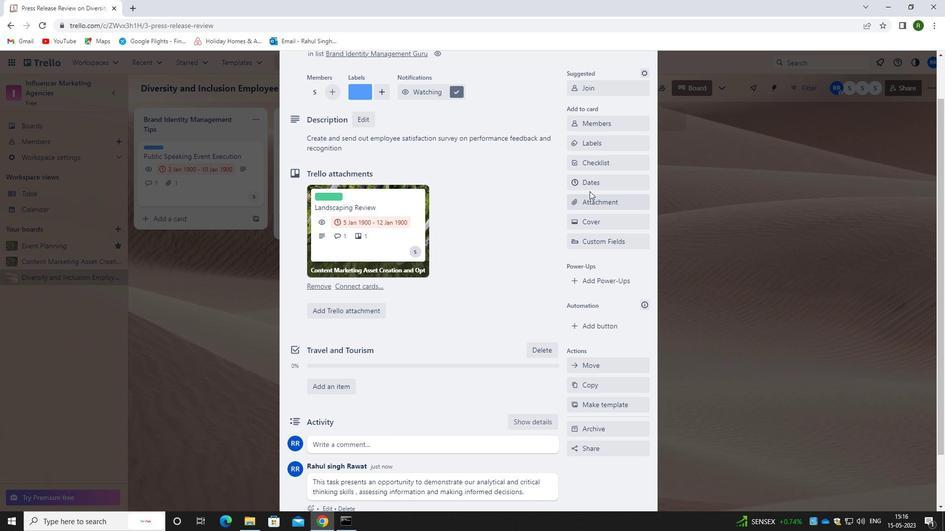 
Action: Mouse pressed left at (585, 180)
Screenshot: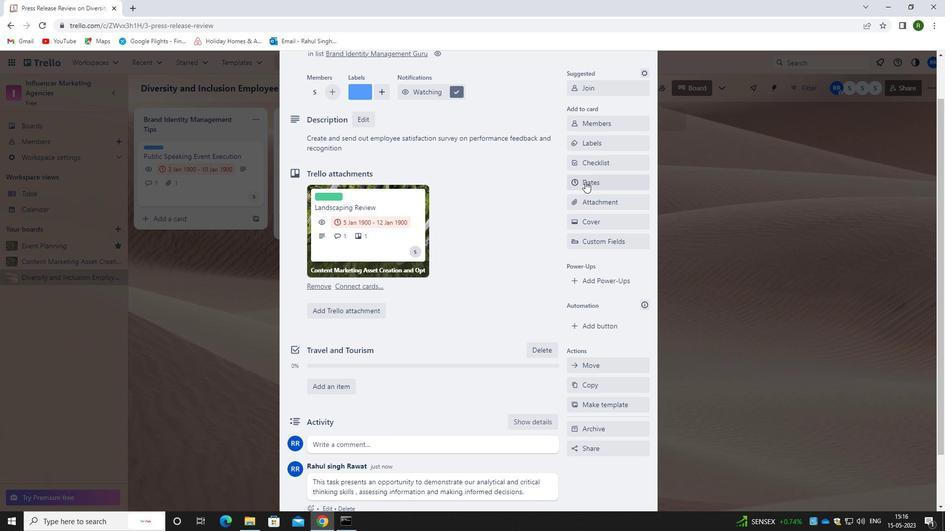 
Action: Mouse moved to (579, 262)
Screenshot: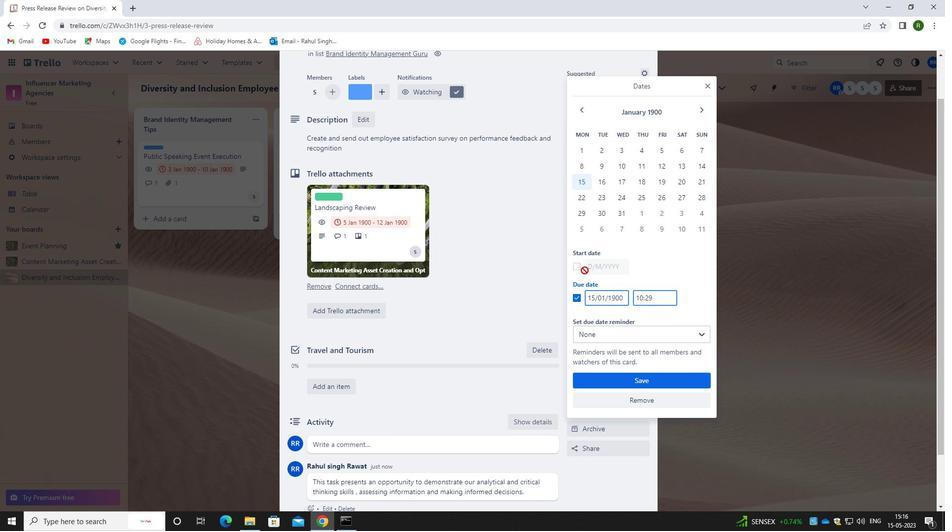 
Action: Mouse pressed left at (579, 262)
Screenshot: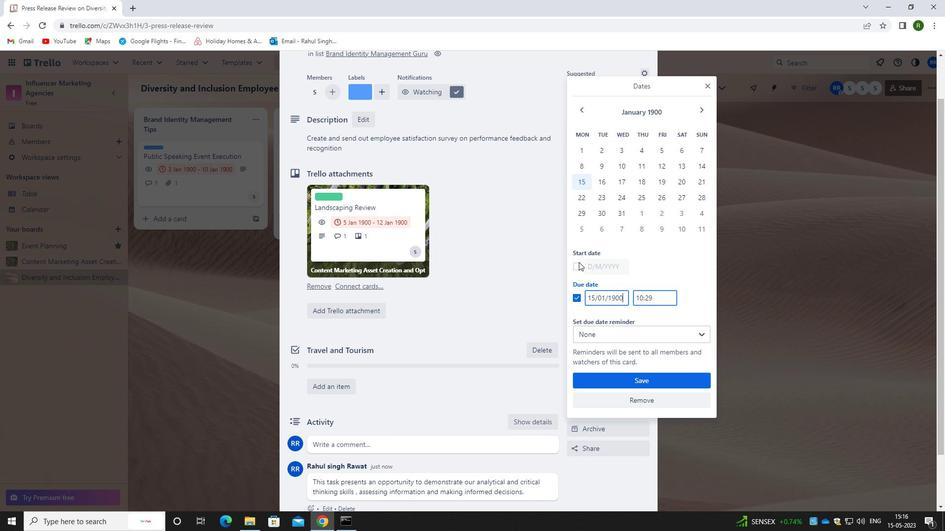 
Action: Mouse moved to (624, 264)
Screenshot: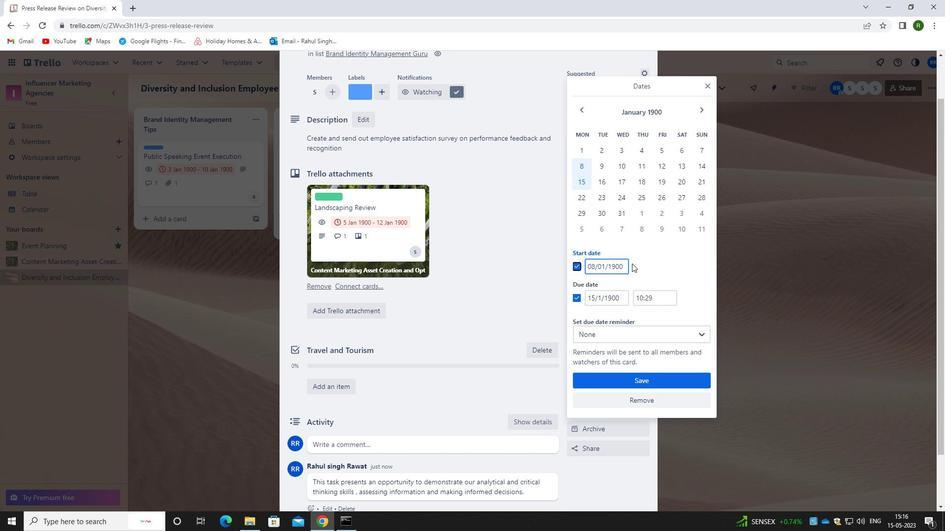 
Action: Mouse pressed left at (624, 264)
Screenshot: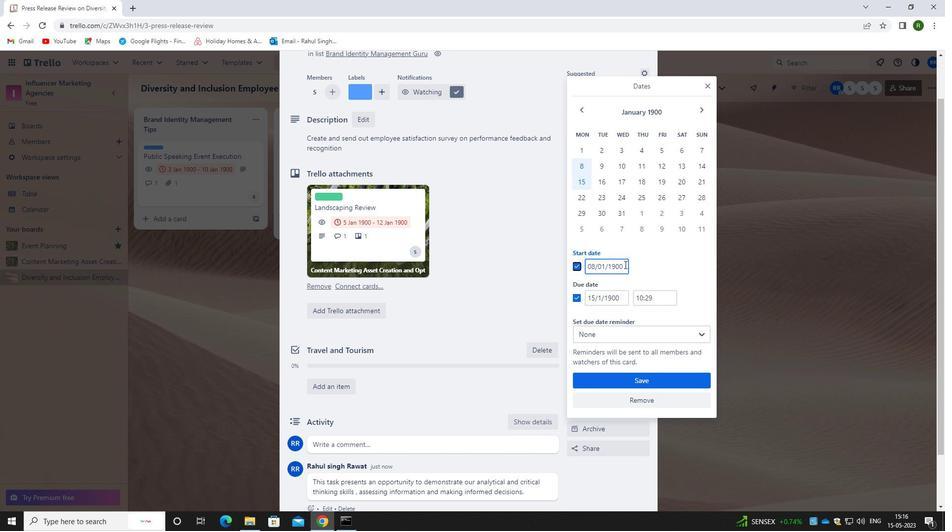 
Action: Mouse moved to (582, 270)
Screenshot: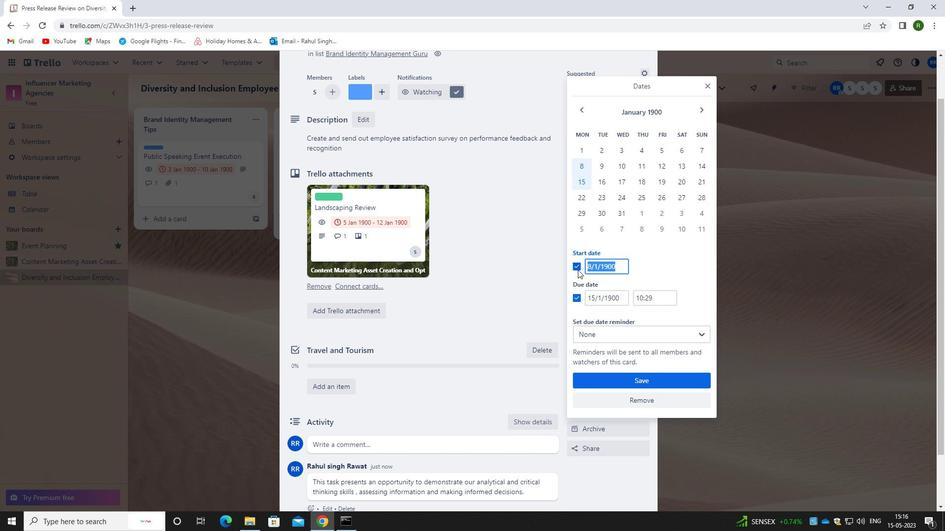 
Action: Key pressed 09/01/1900
Screenshot: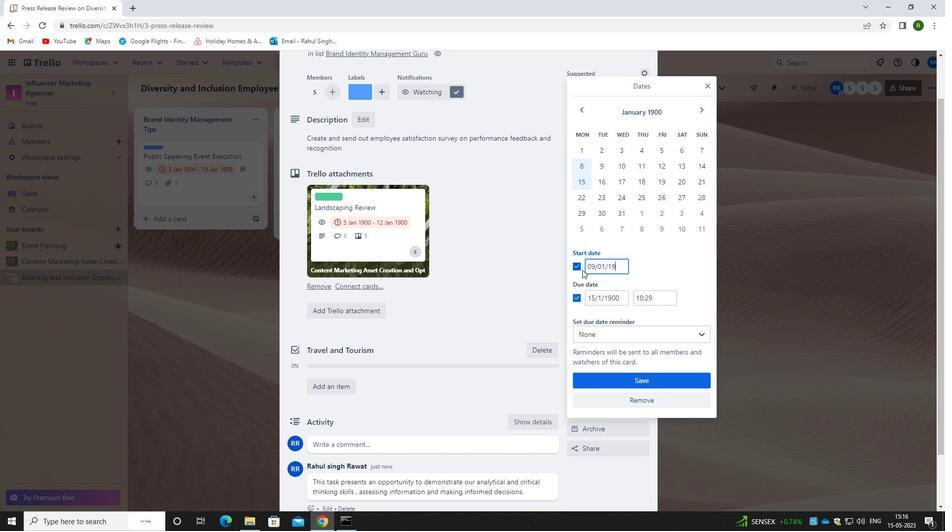 
Action: Mouse moved to (618, 296)
Screenshot: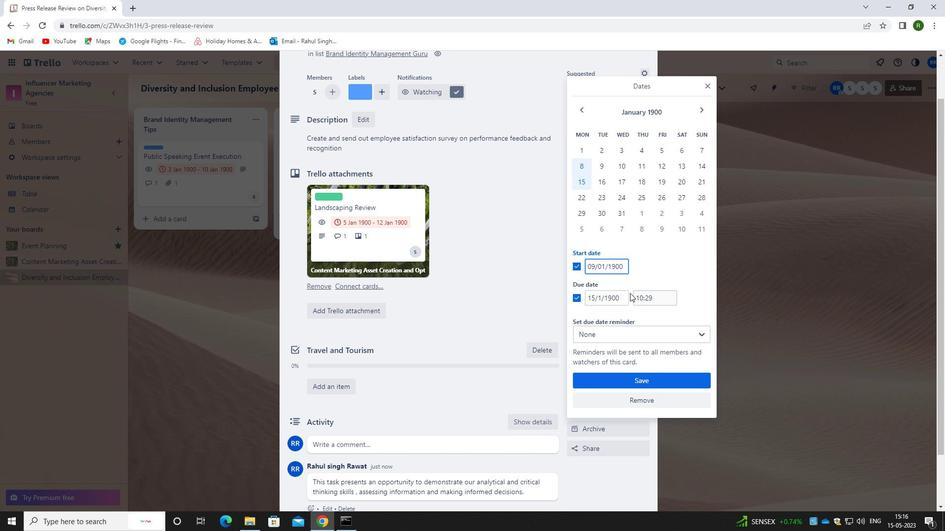
Action: Mouse pressed left at (618, 296)
Screenshot: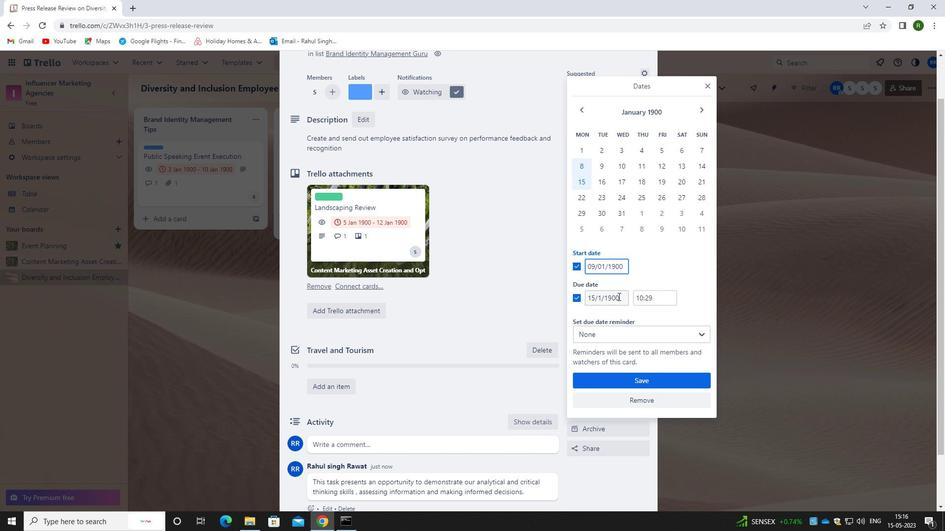 
Action: Mouse moved to (579, 305)
Screenshot: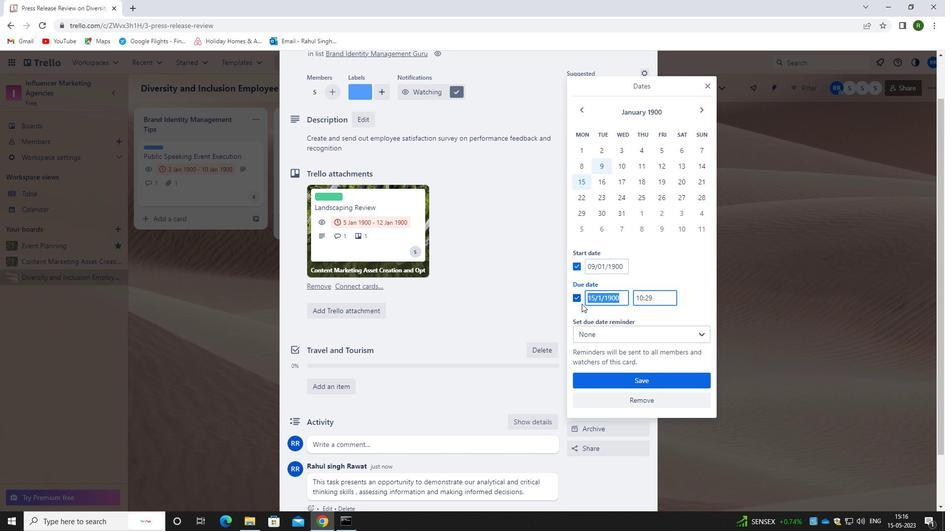 
Action: Key pressed 16/01/1900
Screenshot: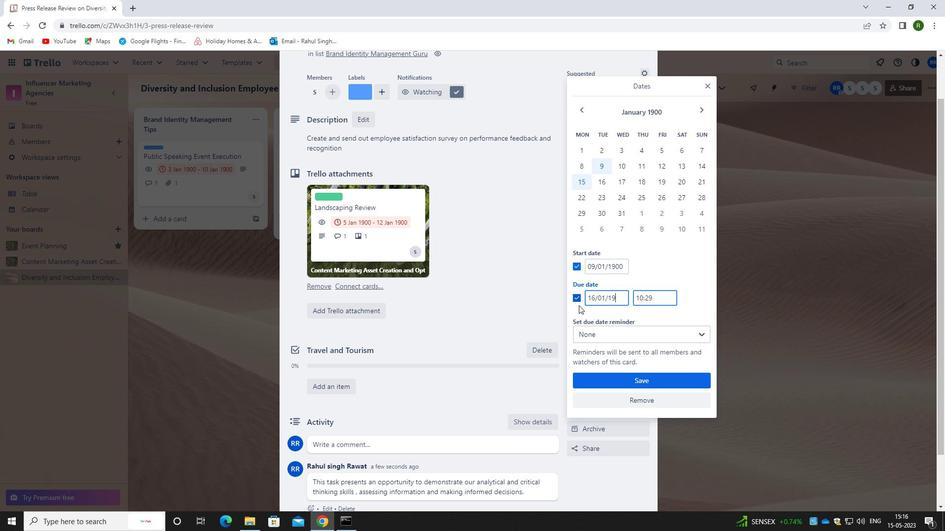 
Action: Mouse moved to (632, 382)
Screenshot: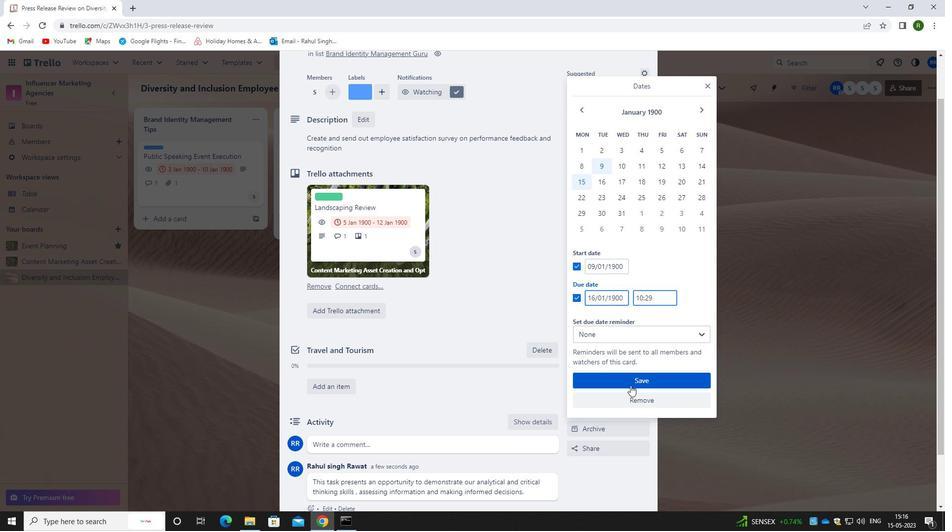 
Action: Mouse pressed left at (632, 382)
Screenshot: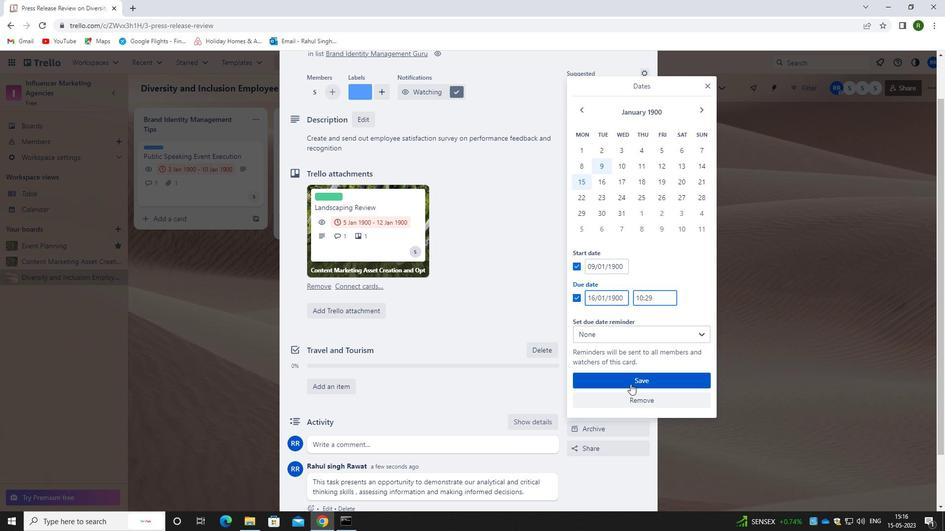 
Action: Mouse moved to (503, 288)
Screenshot: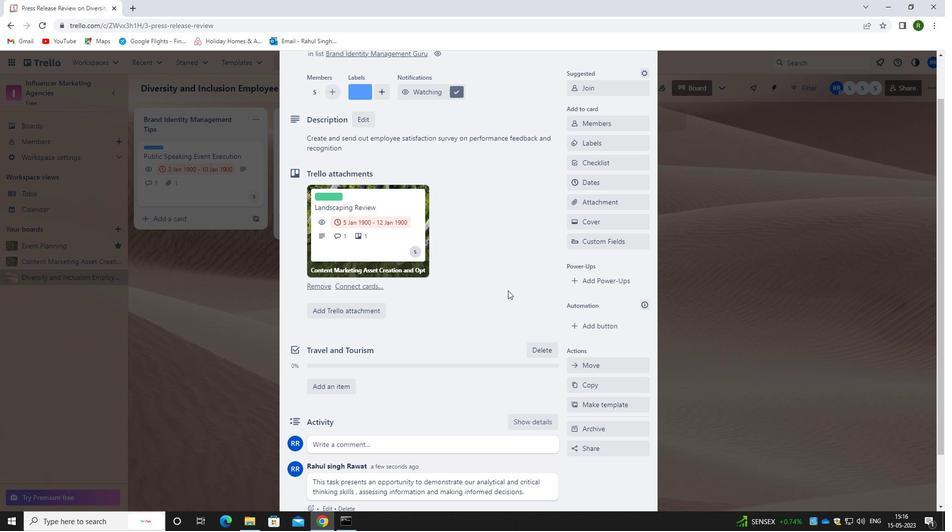
Action: Mouse scrolled (503, 289) with delta (0, 0)
Screenshot: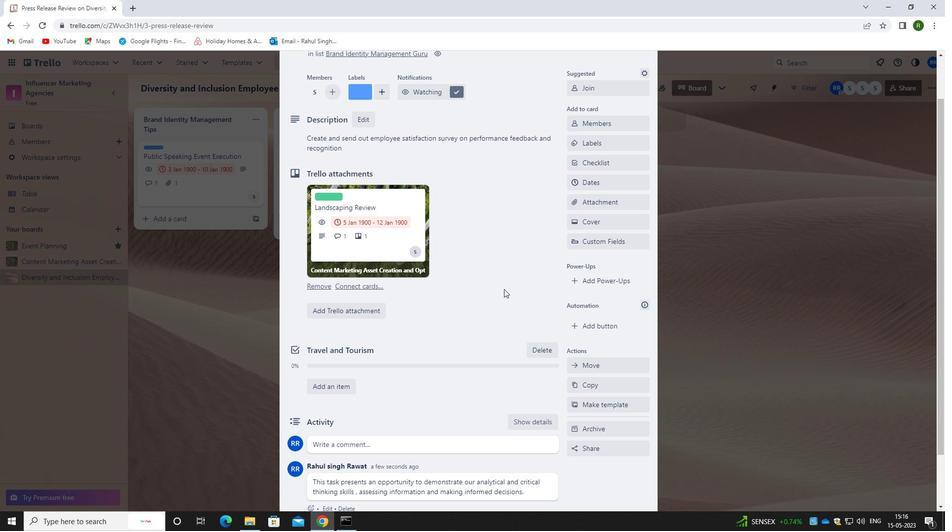 
Action: Mouse scrolled (503, 289) with delta (0, 0)
Screenshot: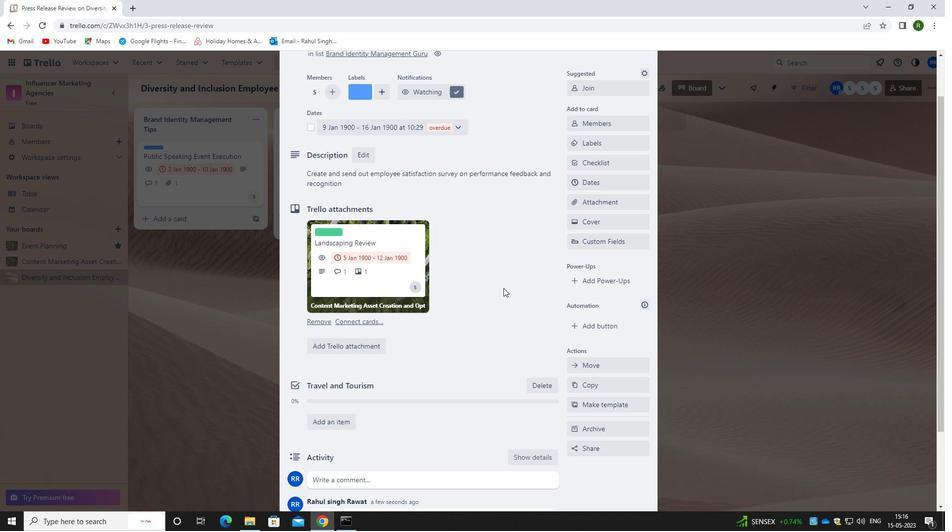 
Action: Mouse moved to (503, 284)
Screenshot: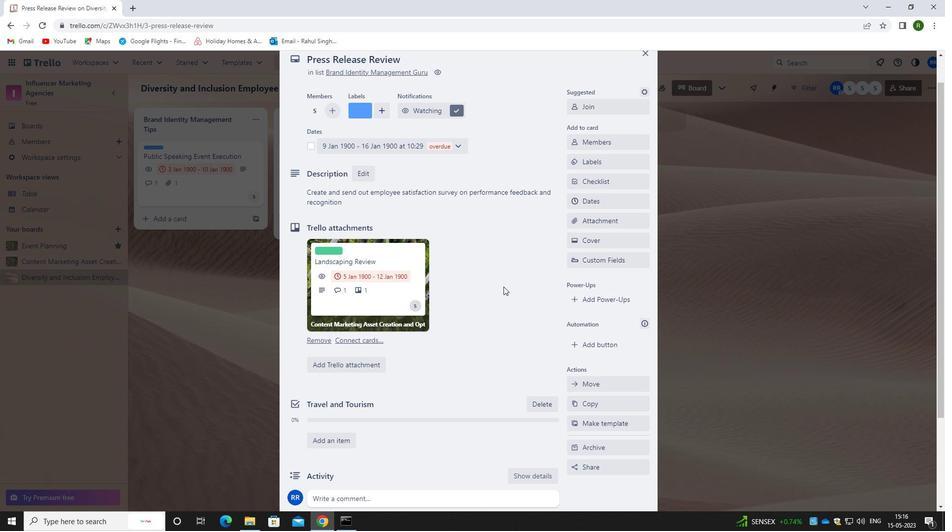 
